 Task: Search one way flight ticket for 2 adults, 2 infants in seat and 1 infant on lap in first from Nantucket: Nantucket Memorial Airport to Laramie: Laramie Regional Airport on 5-3-2023. Choice of flights is Singapure airlines. Number of bags: 1 carry on bag and 5 checked bags. Price is upto 65000. Outbound departure time preference is 13:00.
Action: Mouse moved to (262, 351)
Screenshot: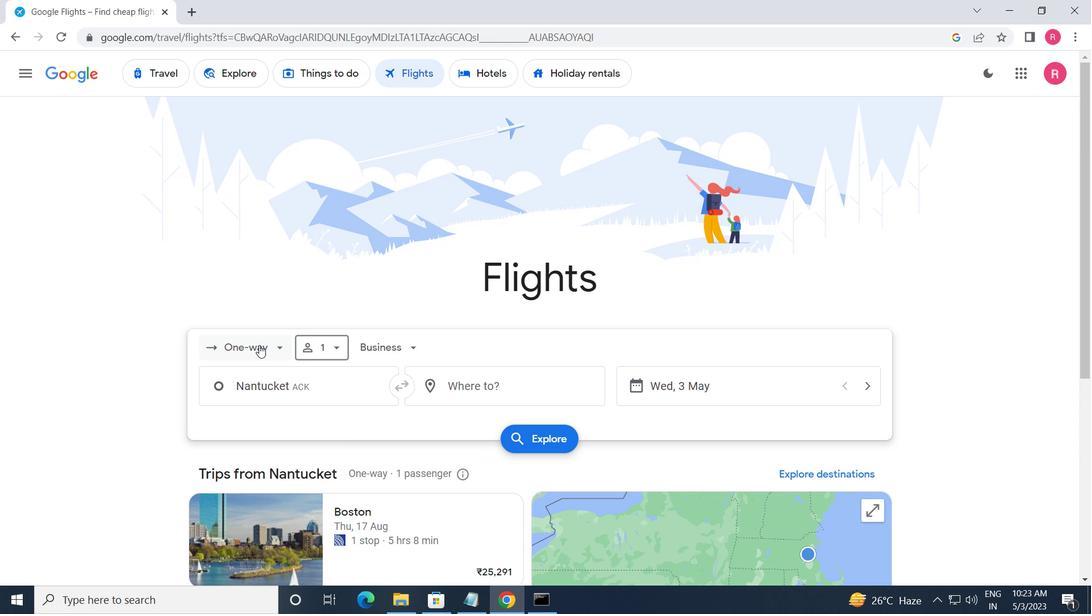 
Action: Mouse pressed left at (262, 351)
Screenshot: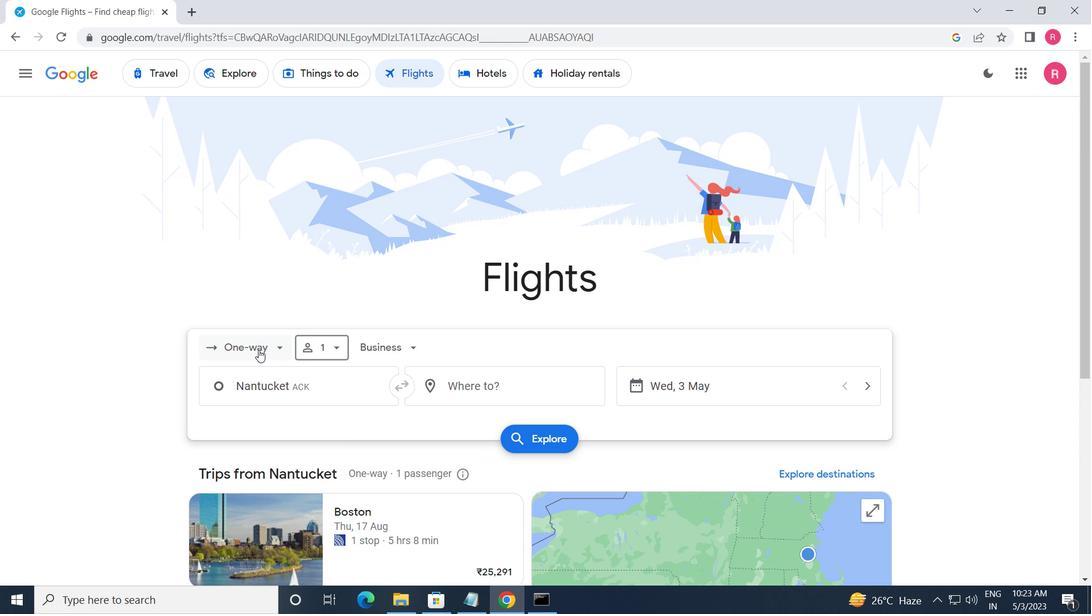 
Action: Mouse moved to (277, 417)
Screenshot: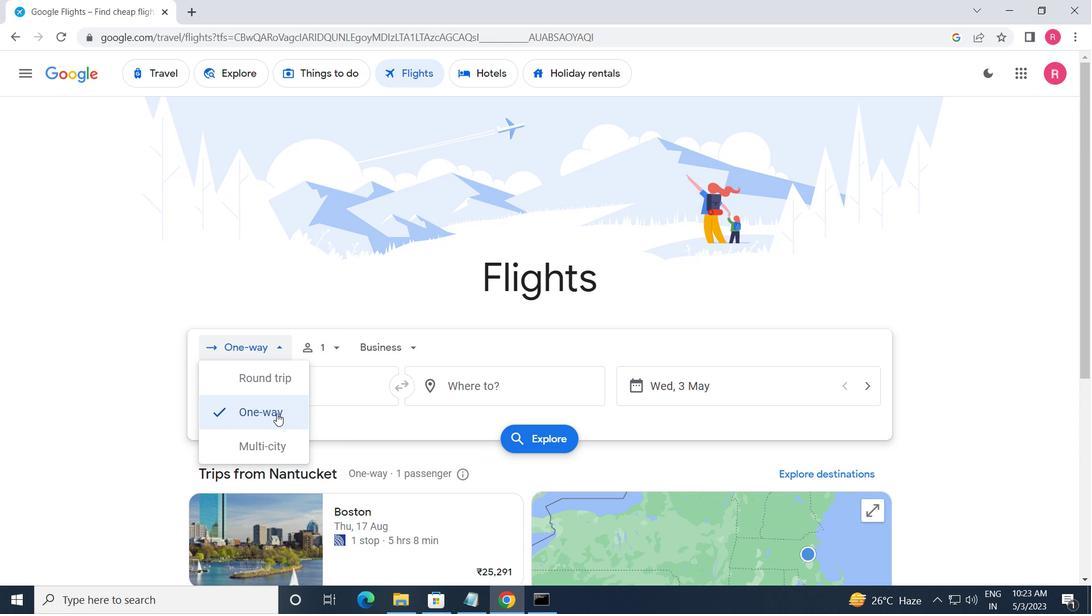
Action: Mouse pressed left at (277, 417)
Screenshot: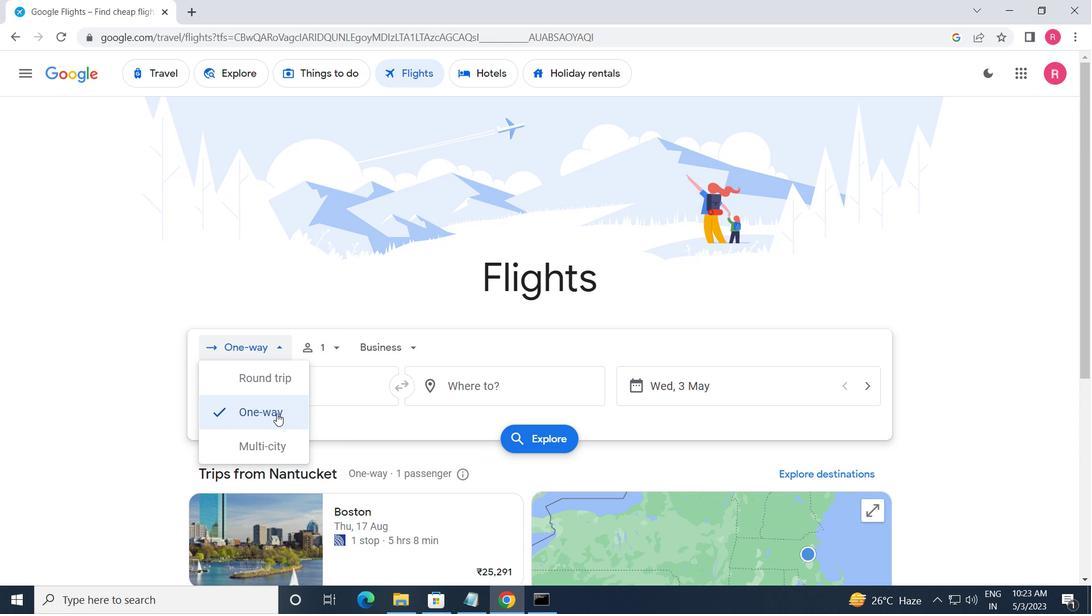 
Action: Mouse moved to (332, 347)
Screenshot: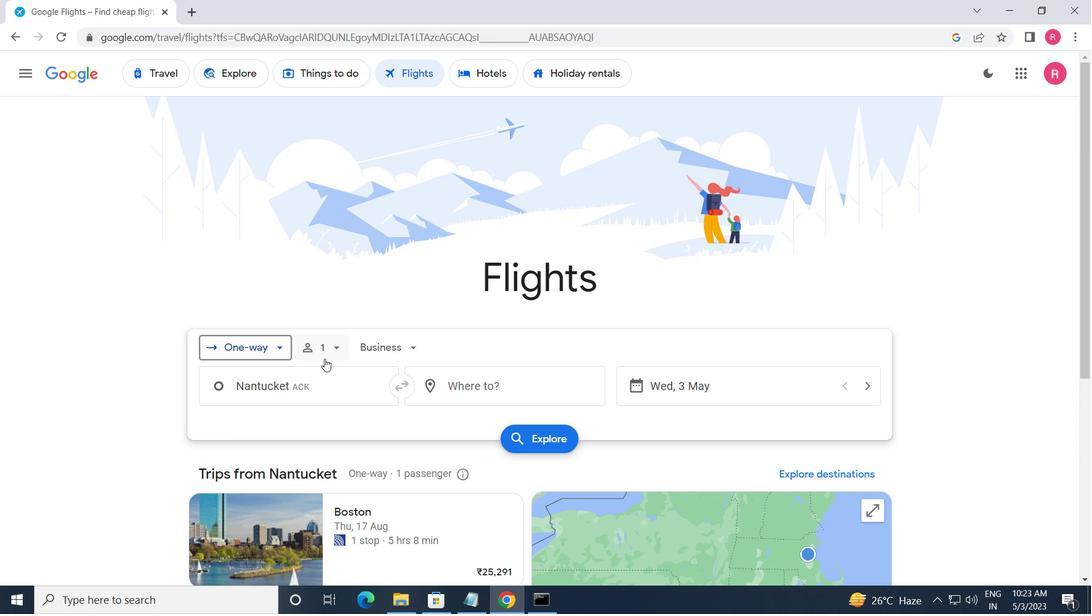 
Action: Mouse pressed left at (332, 347)
Screenshot: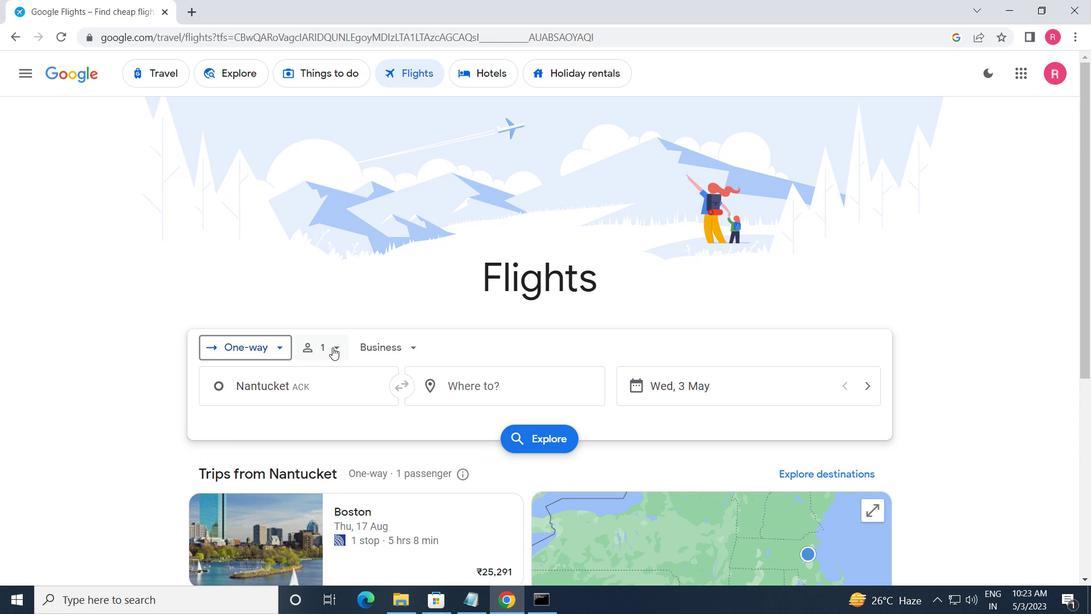 
Action: Mouse moved to (462, 382)
Screenshot: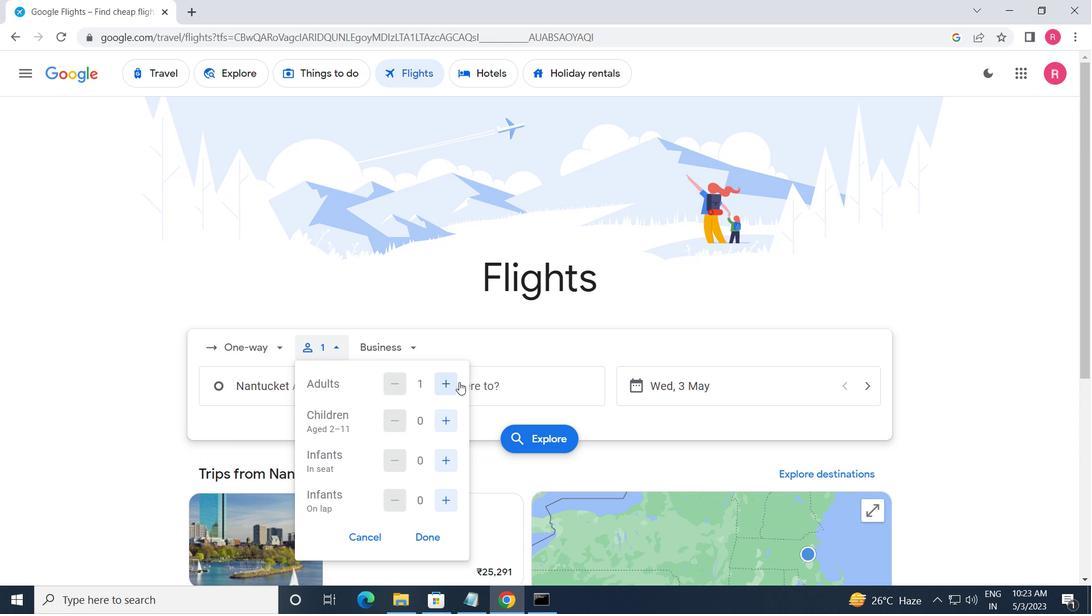
Action: Mouse pressed left at (462, 382)
Screenshot: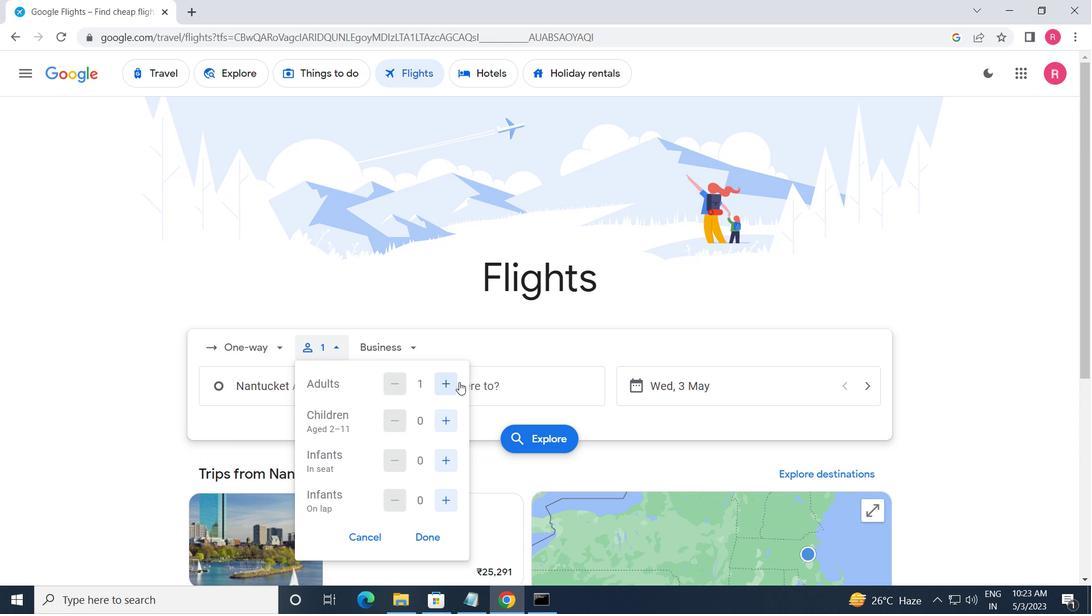 
Action: Mouse moved to (452, 386)
Screenshot: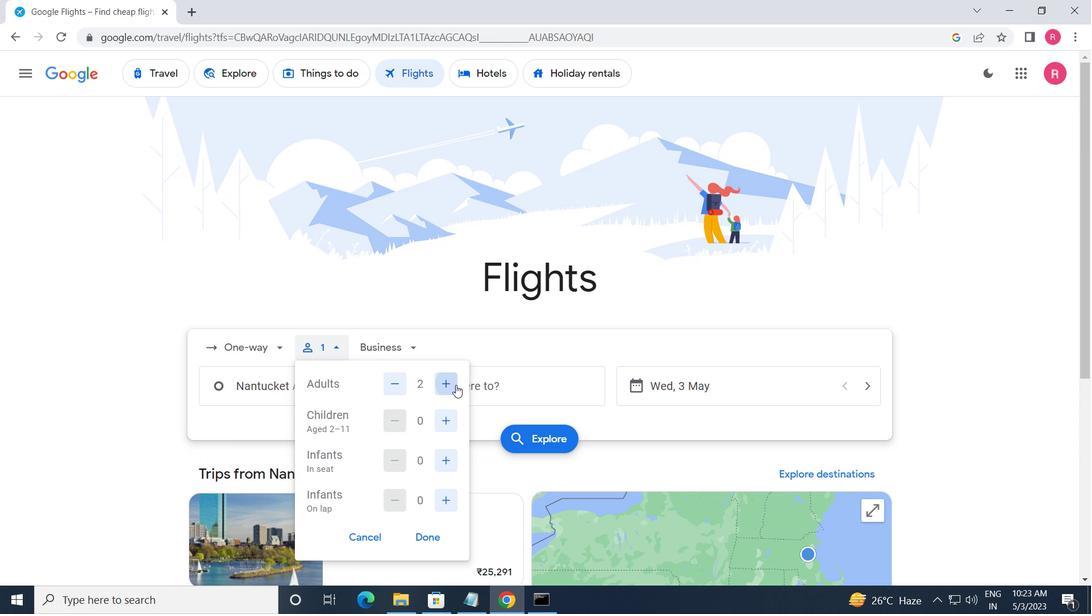 
Action: Mouse pressed left at (452, 386)
Screenshot: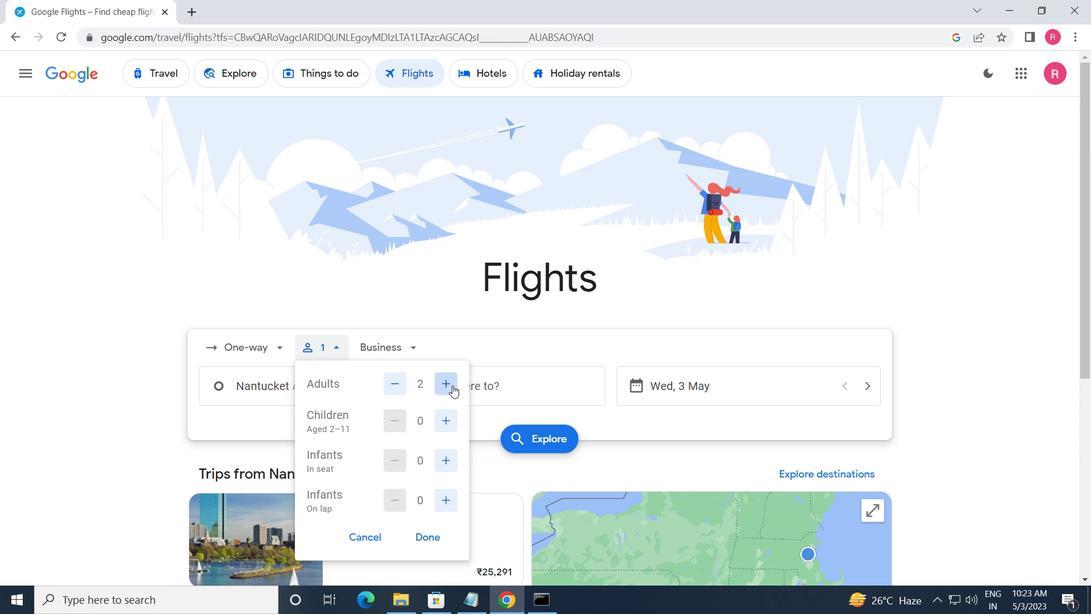 
Action: Mouse moved to (396, 385)
Screenshot: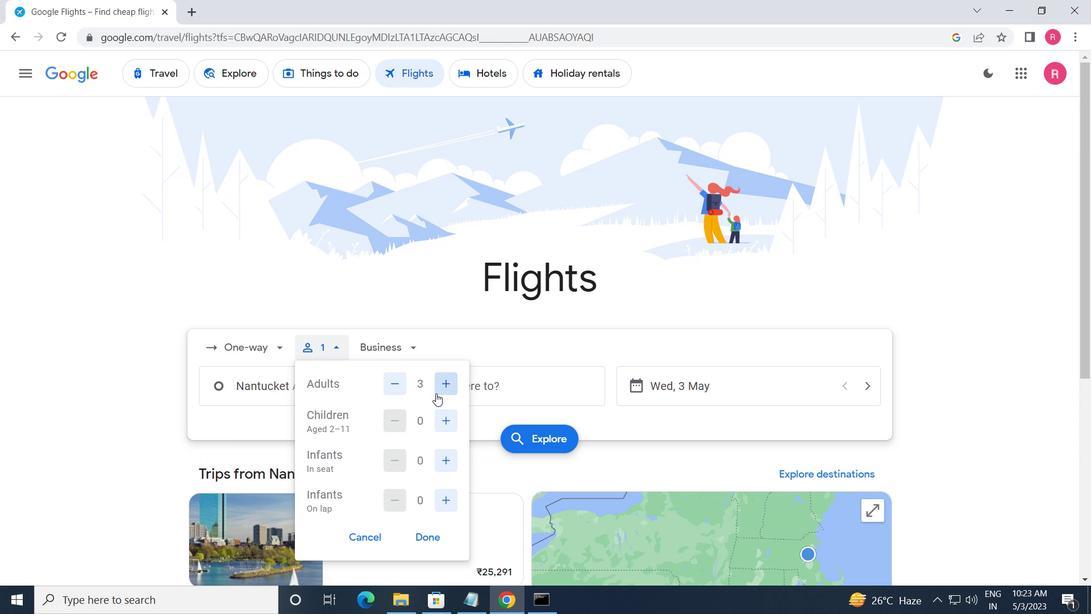 
Action: Mouse pressed left at (396, 385)
Screenshot: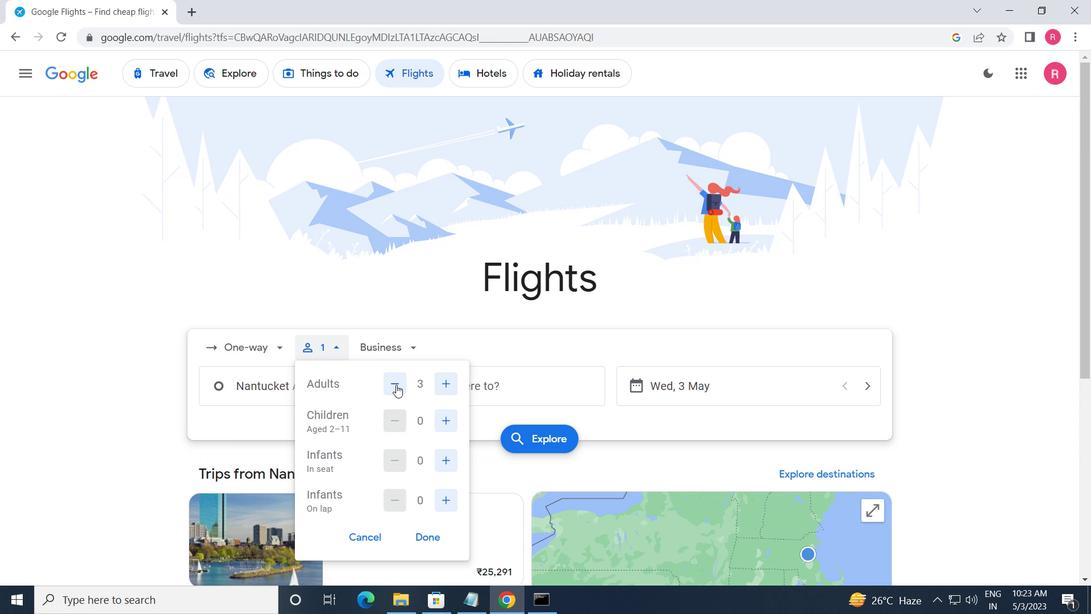 
Action: Mouse moved to (449, 424)
Screenshot: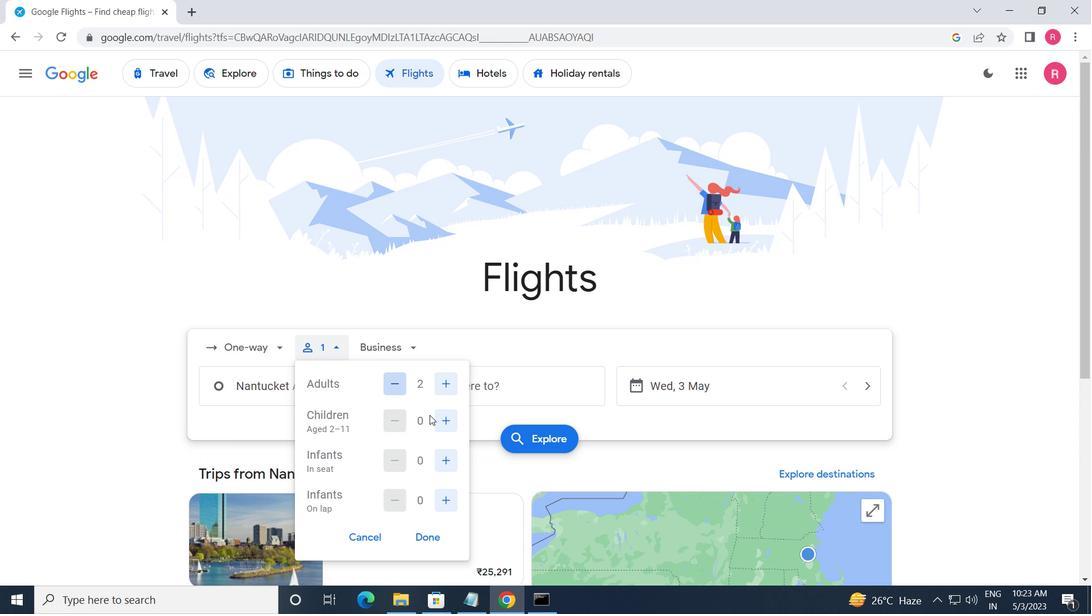 
Action: Mouse pressed left at (449, 424)
Screenshot: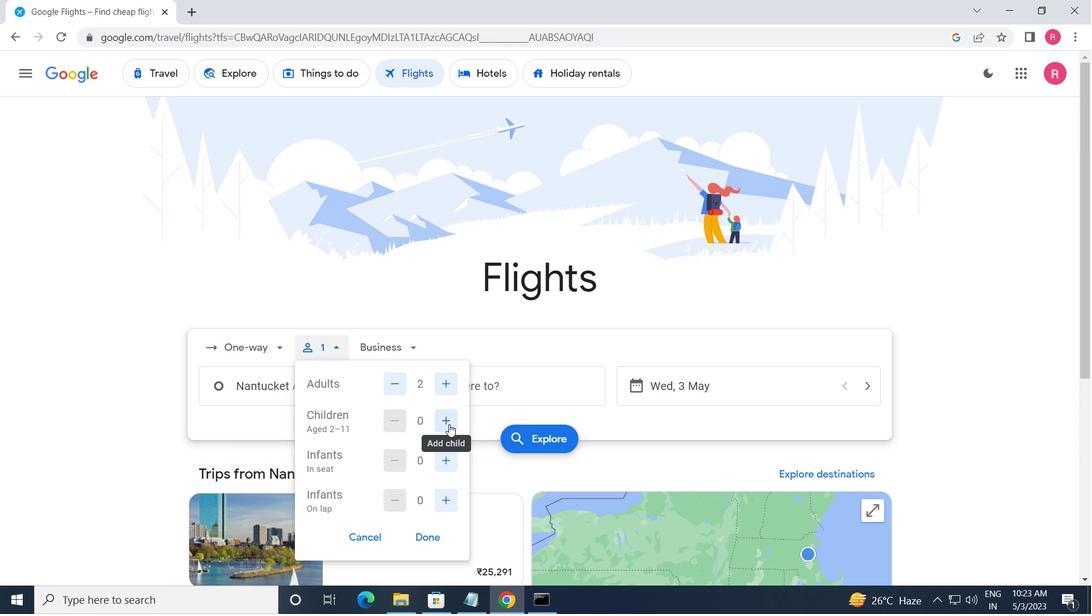 
Action: Mouse pressed left at (449, 424)
Screenshot: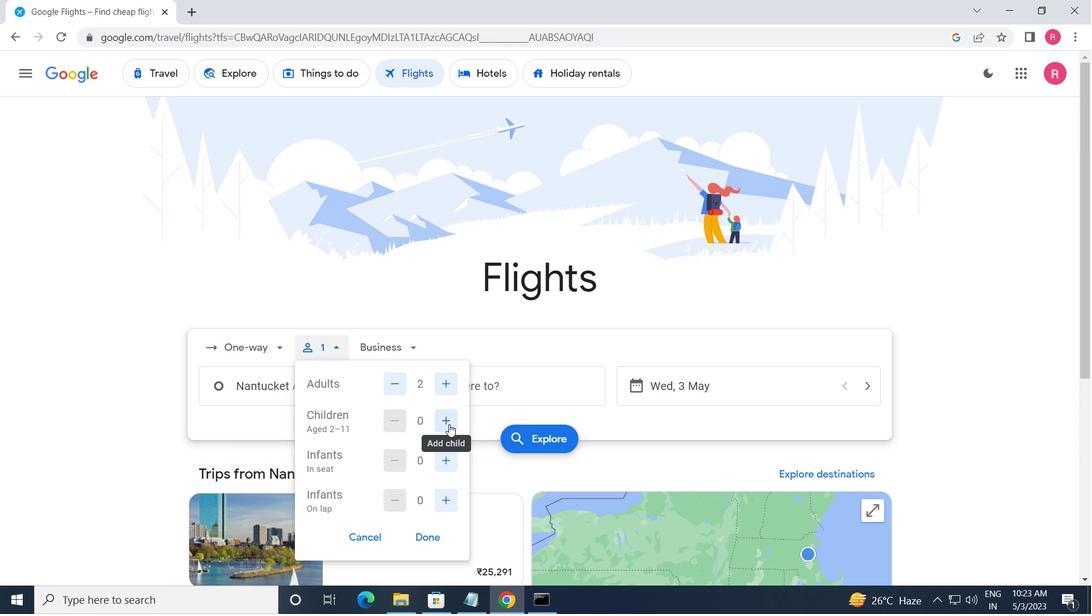 
Action: Mouse moved to (448, 461)
Screenshot: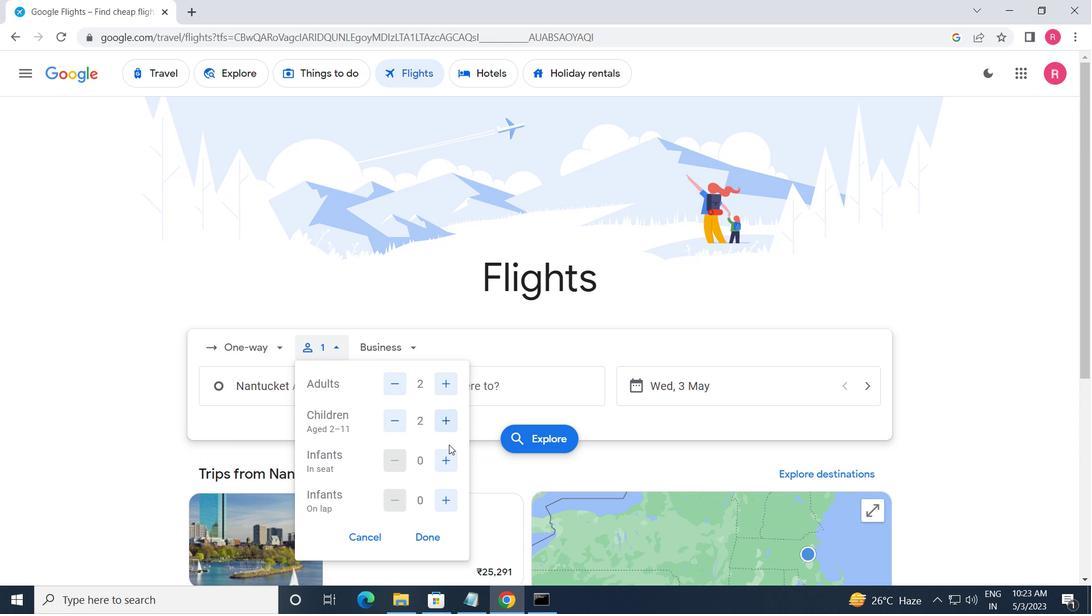 
Action: Mouse pressed left at (448, 461)
Screenshot: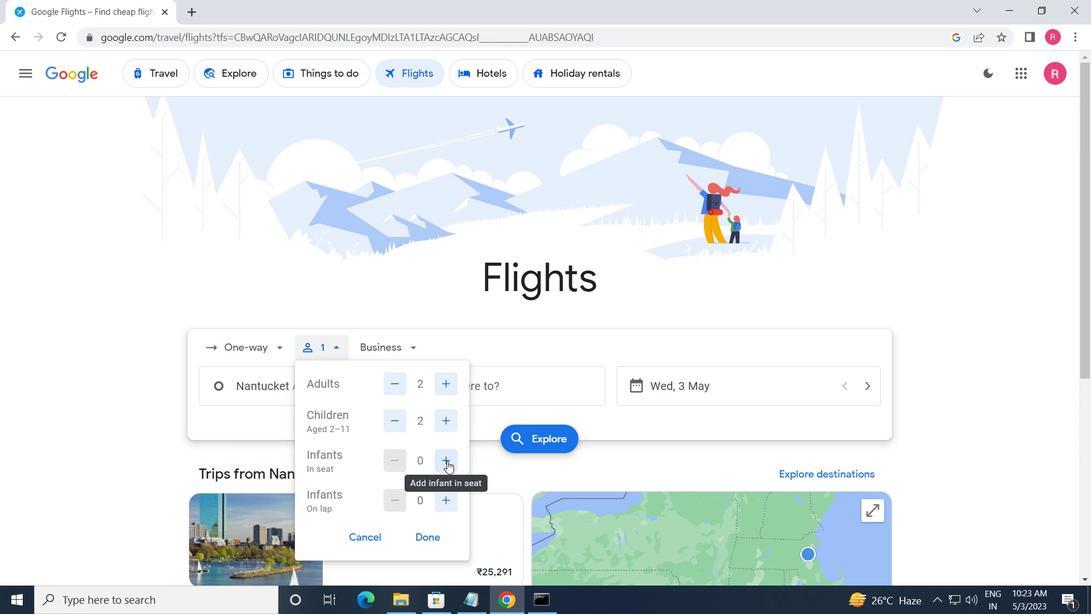 
Action: Mouse moved to (384, 348)
Screenshot: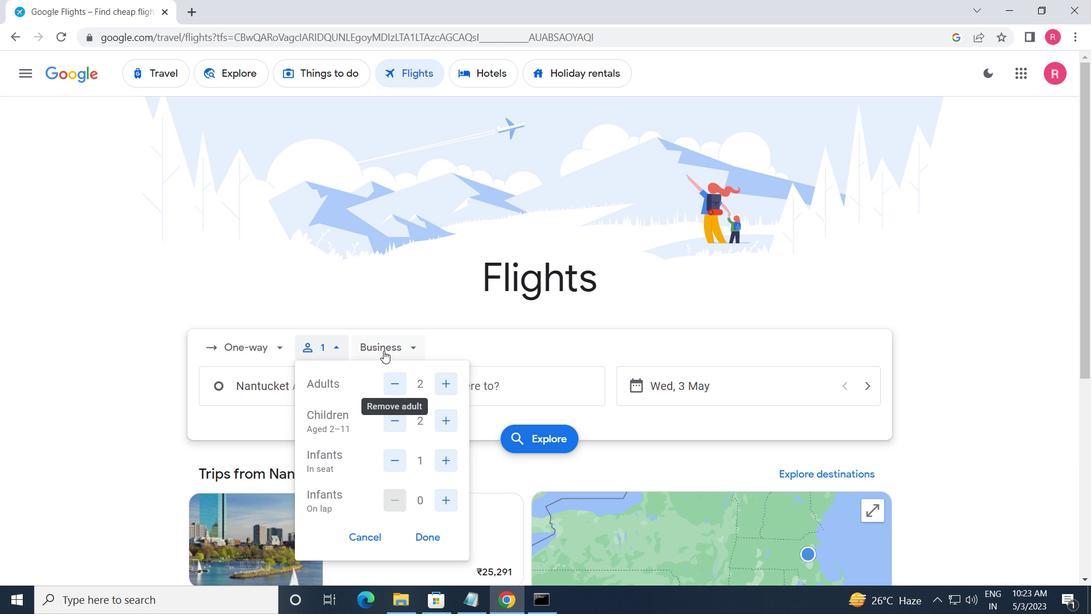 
Action: Mouse pressed left at (384, 348)
Screenshot: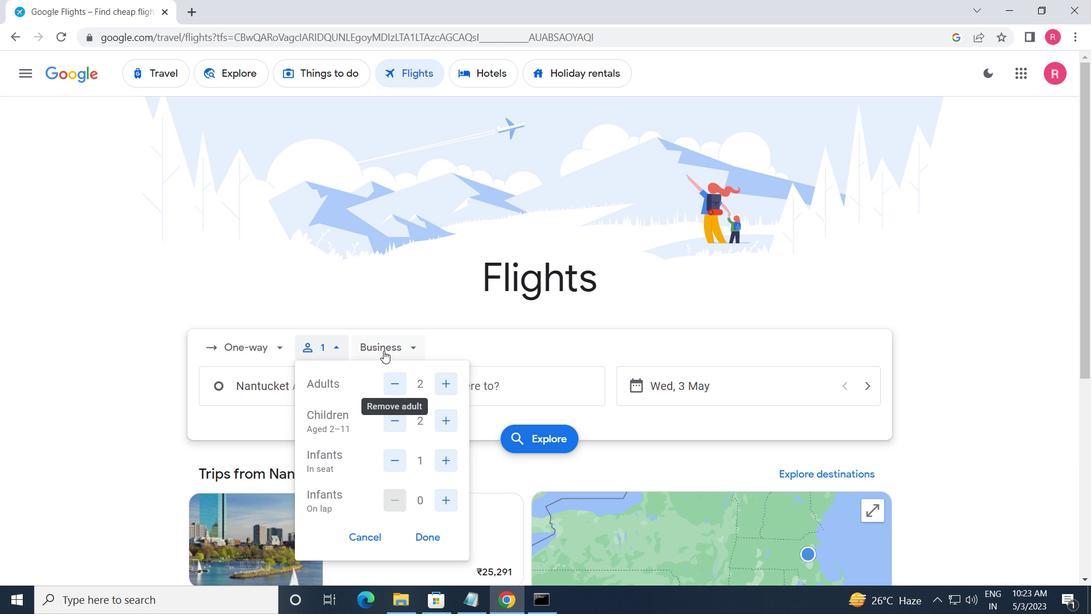 
Action: Mouse moved to (431, 475)
Screenshot: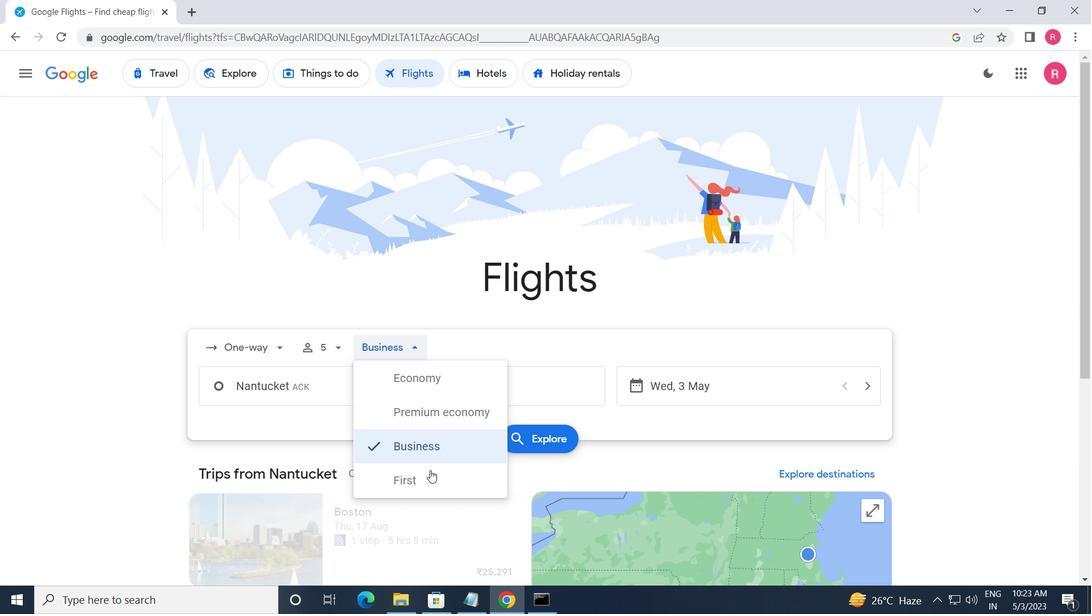 
Action: Mouse pressed left at (431, 475)
Screenshot: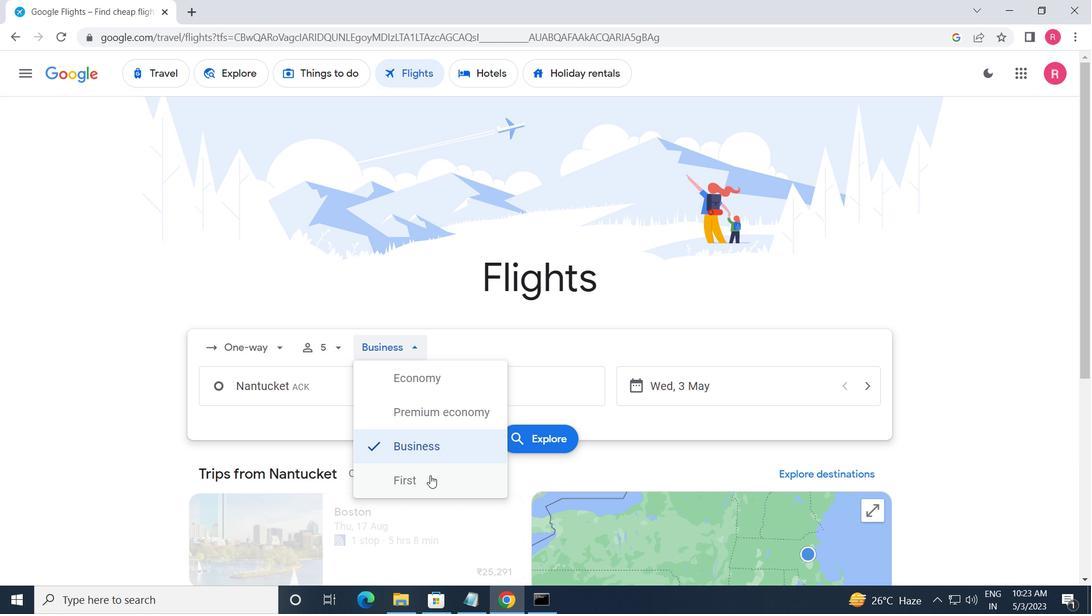 
Action: Mouse moved to (335, 402)
Screenshot: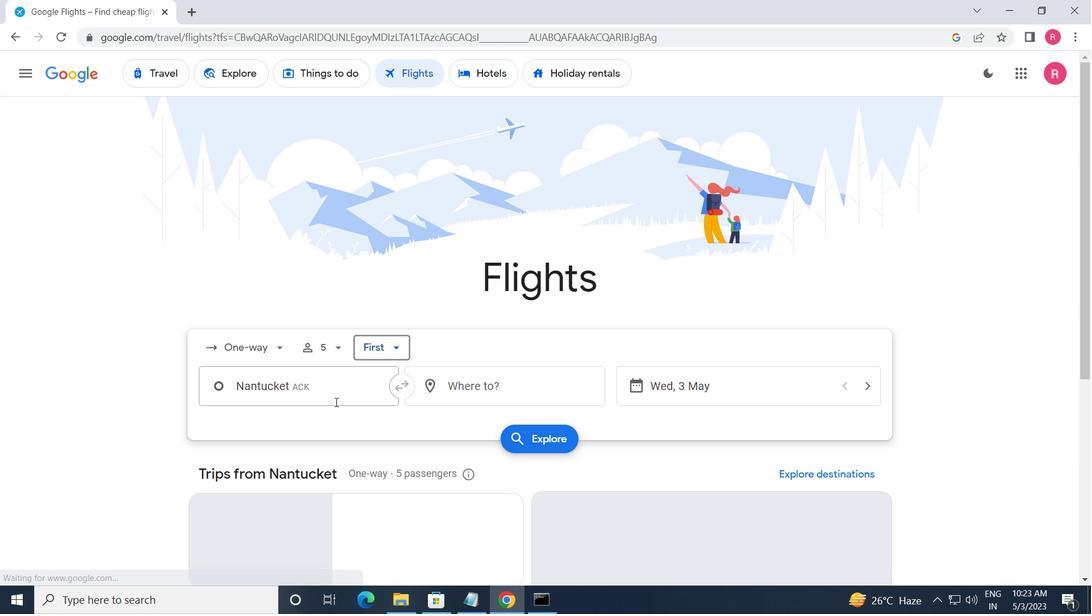 
Action: Mouse pressed left at (335, 402)
Screenshot: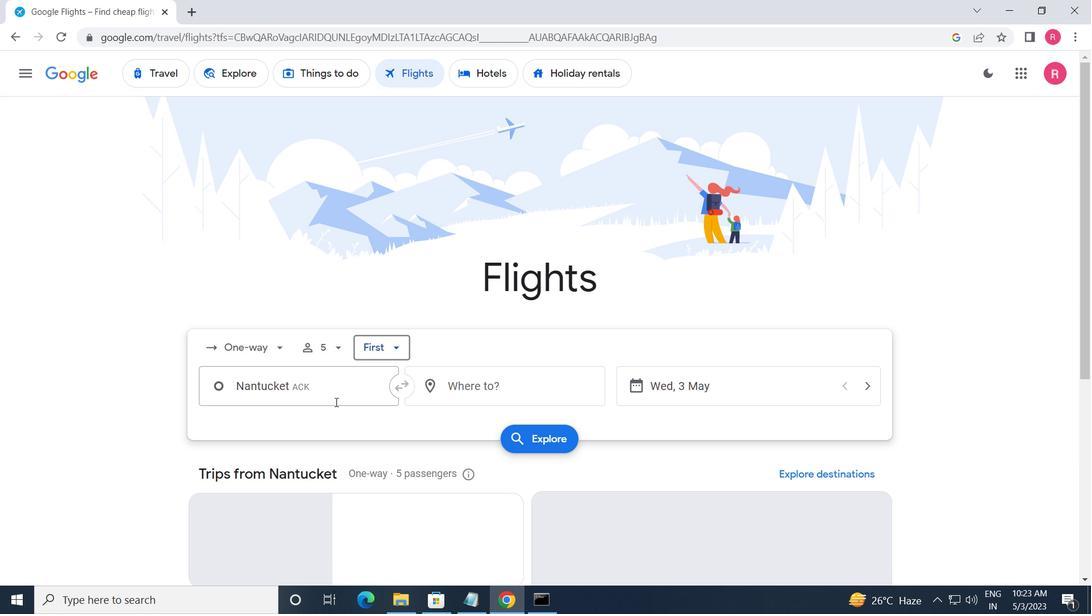 
Action: Mouse moved to (351, 497)
Screenshot: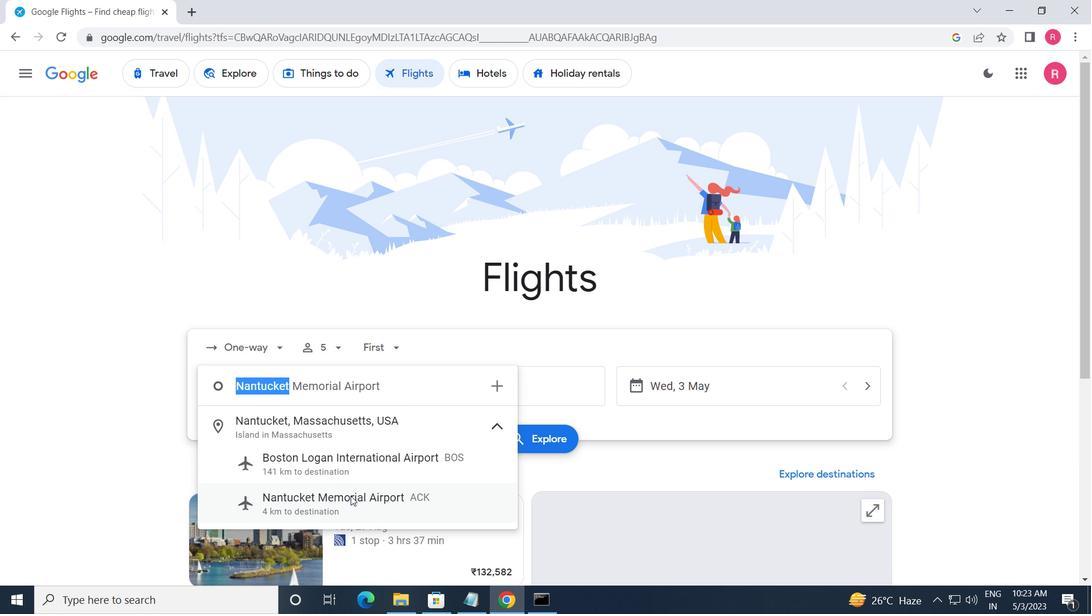 
Action: Mouse pressed left at (351, 497)
Screenshot: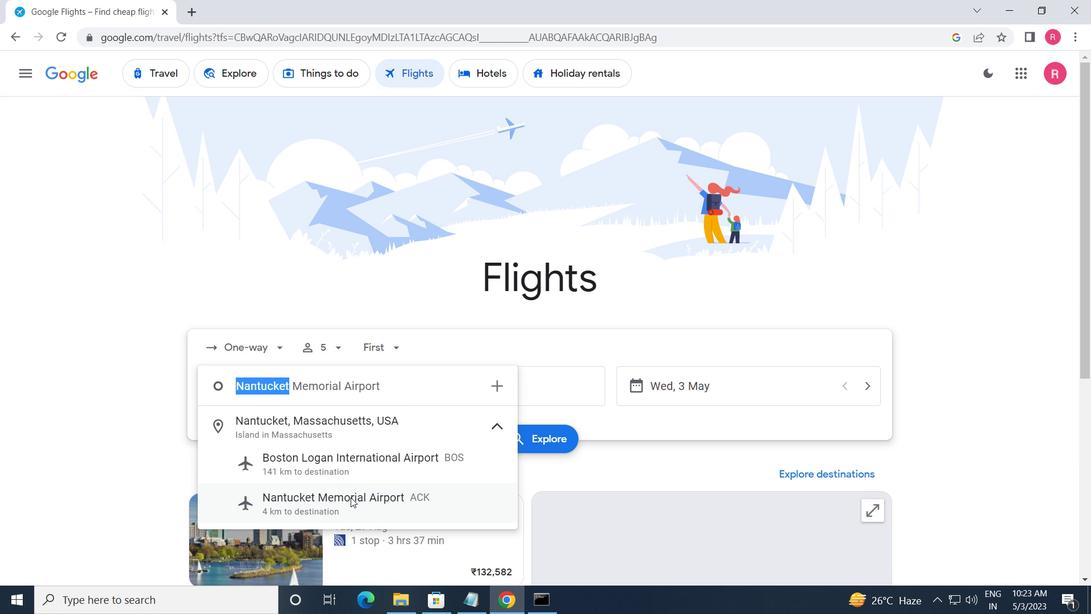 
Action: Mouse moved to (466, 390)
Screenshot: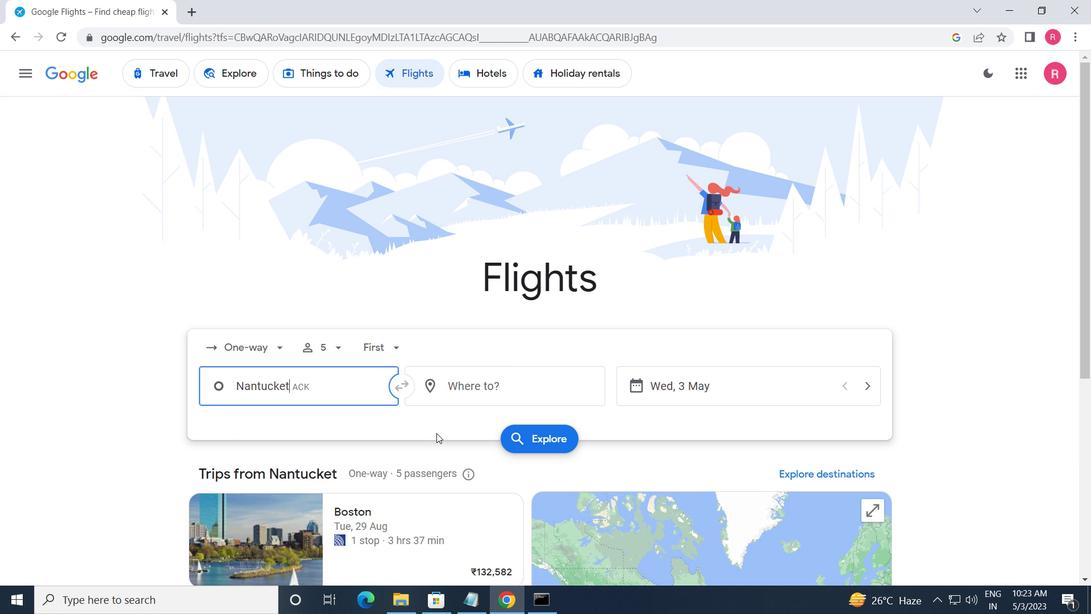 
Action: Mouse pressed left at (466, 390)
Screenshot: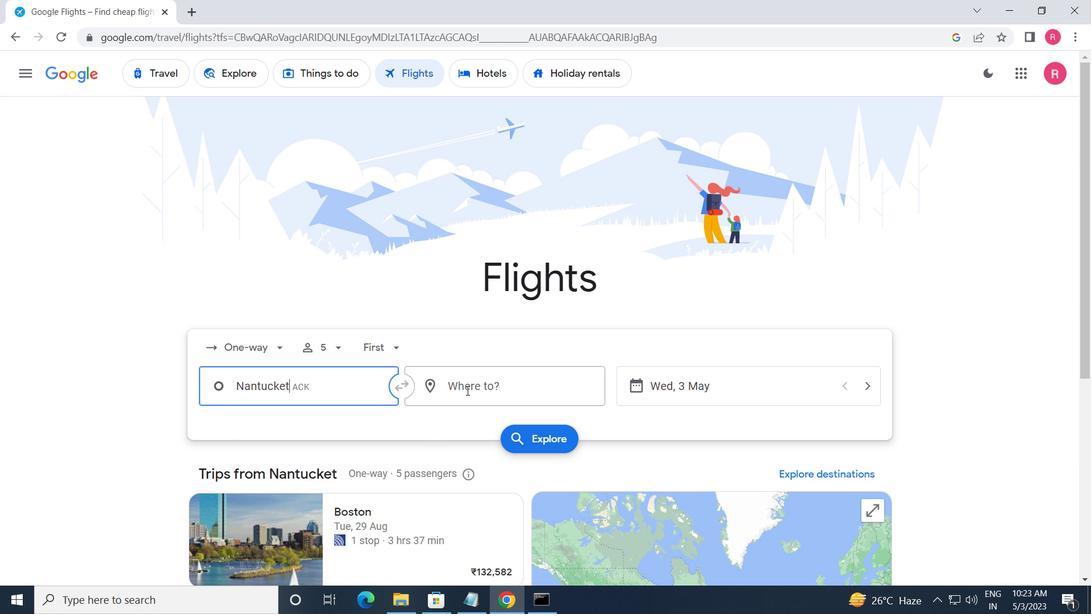 
Action: Mouse moved to (487, 498)
Screenshot: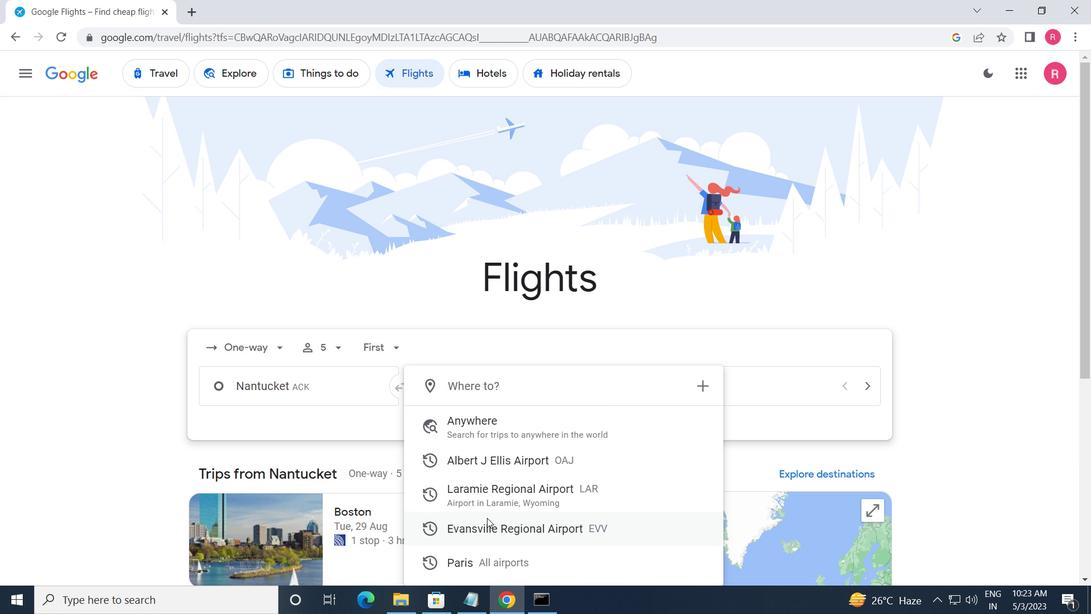 
Action: Mouse pressed left at (487, 498)
Screenshot: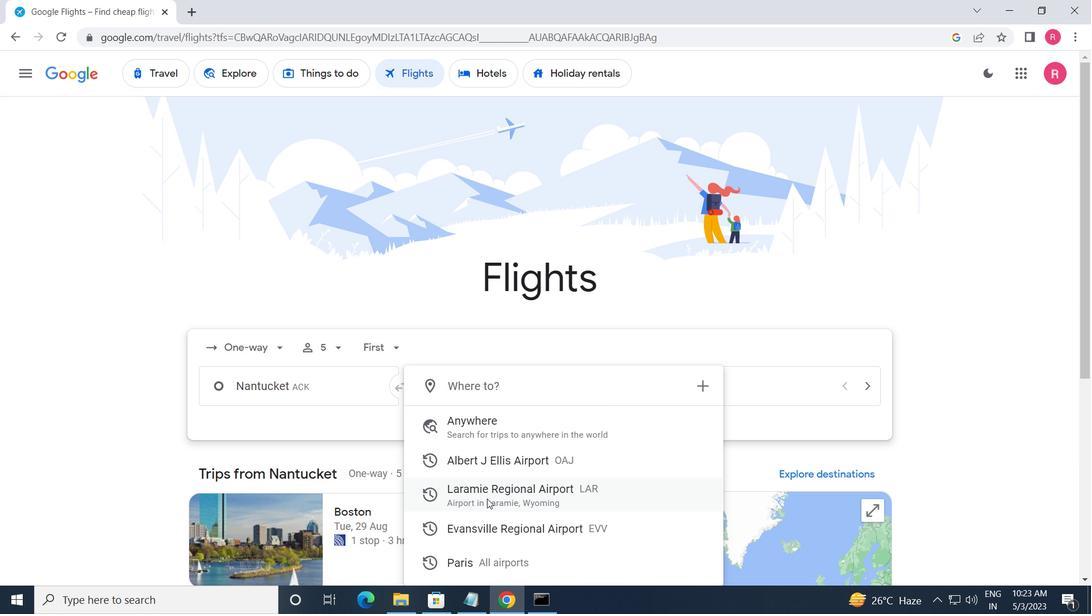 
Action: Mouse moved to (731, 389)
Screenshot: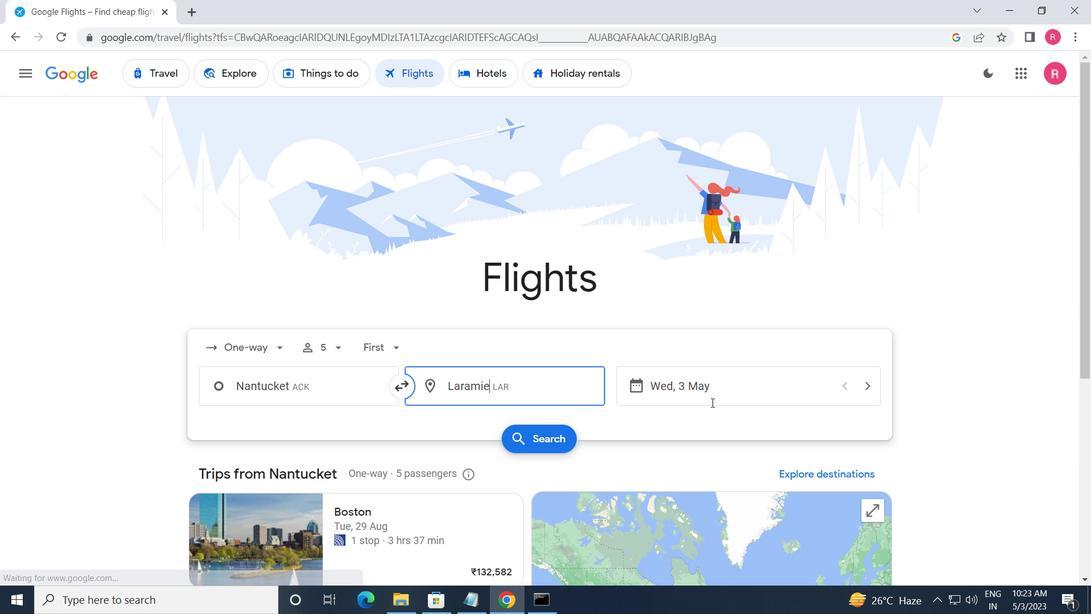 
Action: Mouse pressed left at (731, 389)
Screenshot: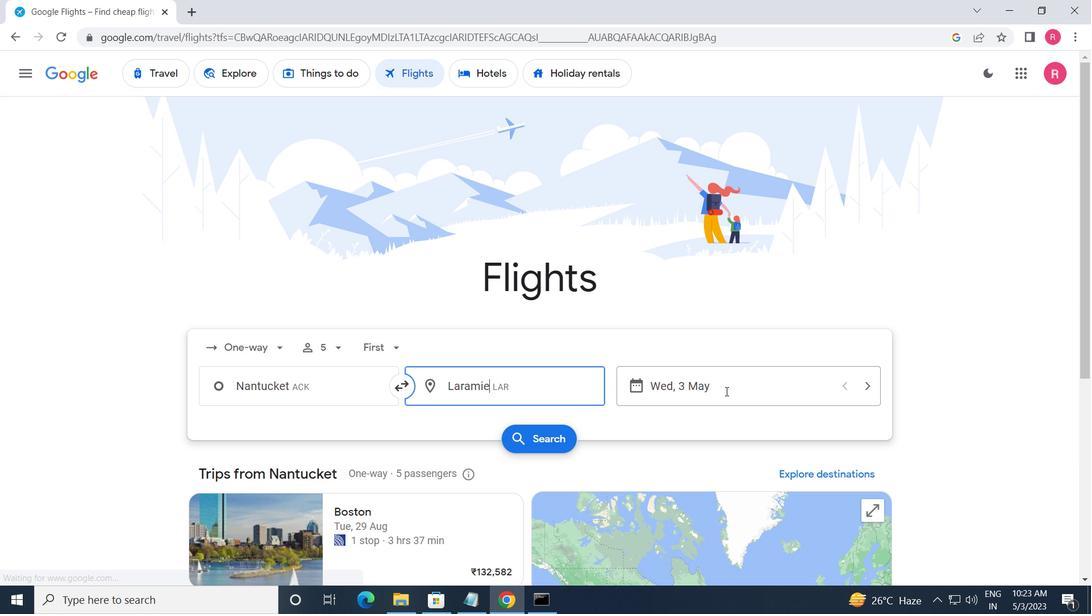 
Action: Mouse moved to (485, 333)
Screenshot: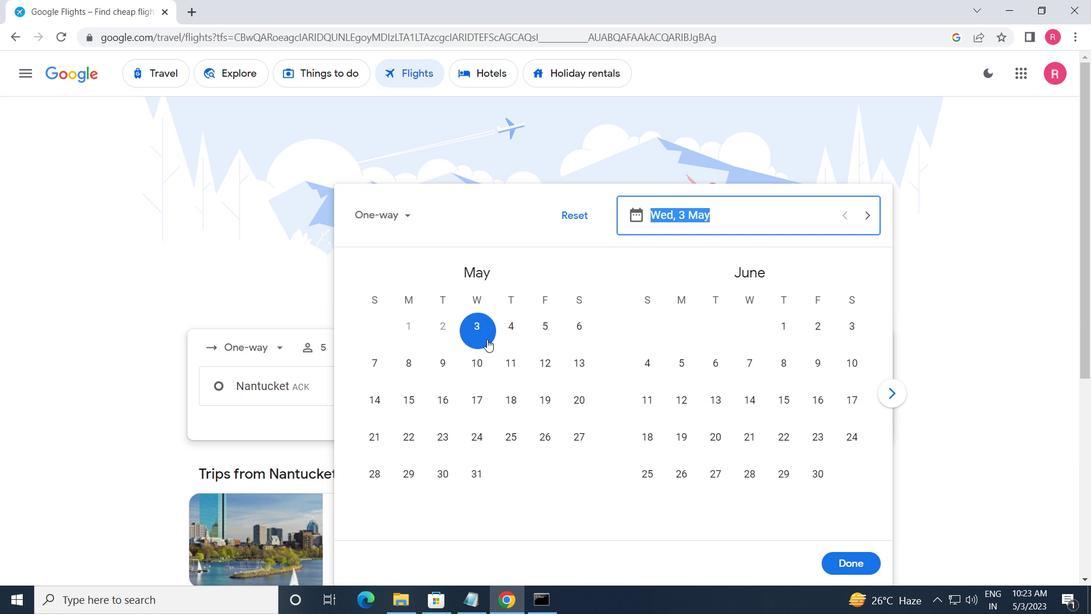 
Action: Mouse pressed left at (485, 333)
Screenshot: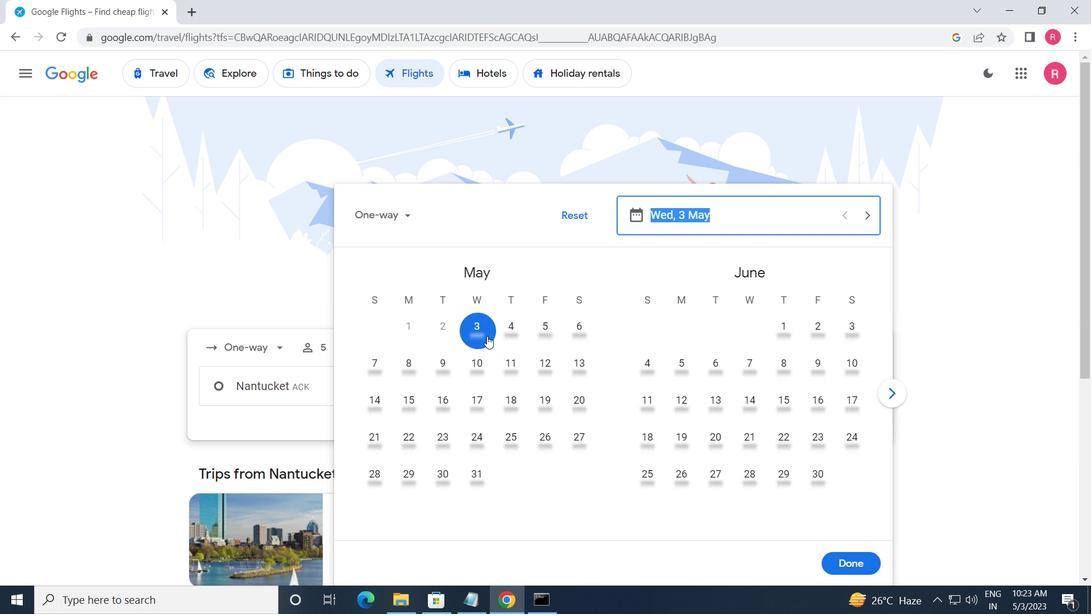 
Action: Mouse moved to (842, 561)
Screenshot: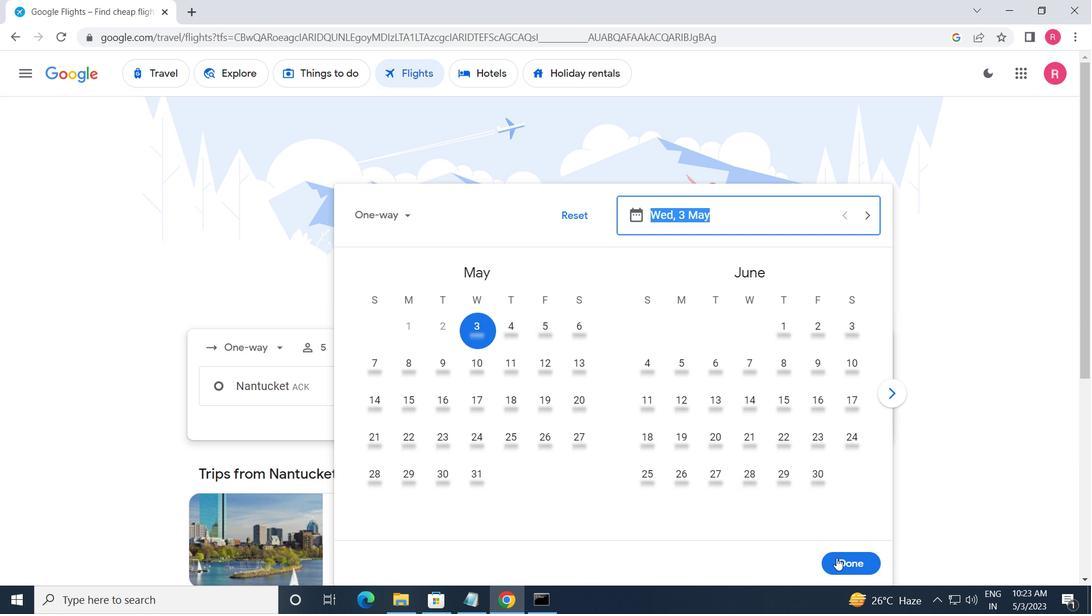 
Action: Mouse pressed left at (842, 561)
Screenshot: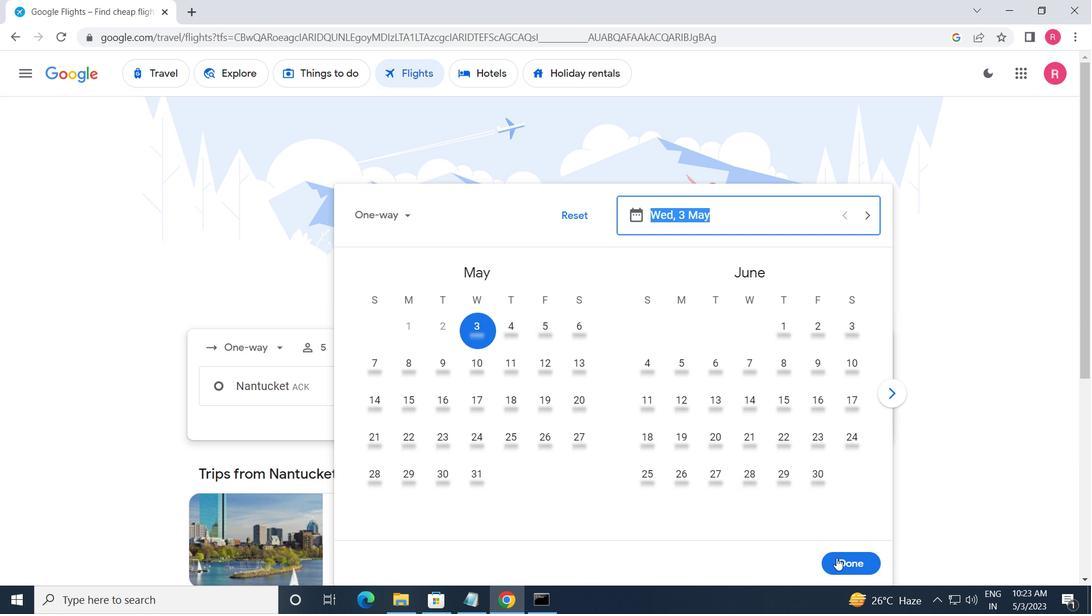 
Action: Mouse moved to (509, 443)
Screenshot: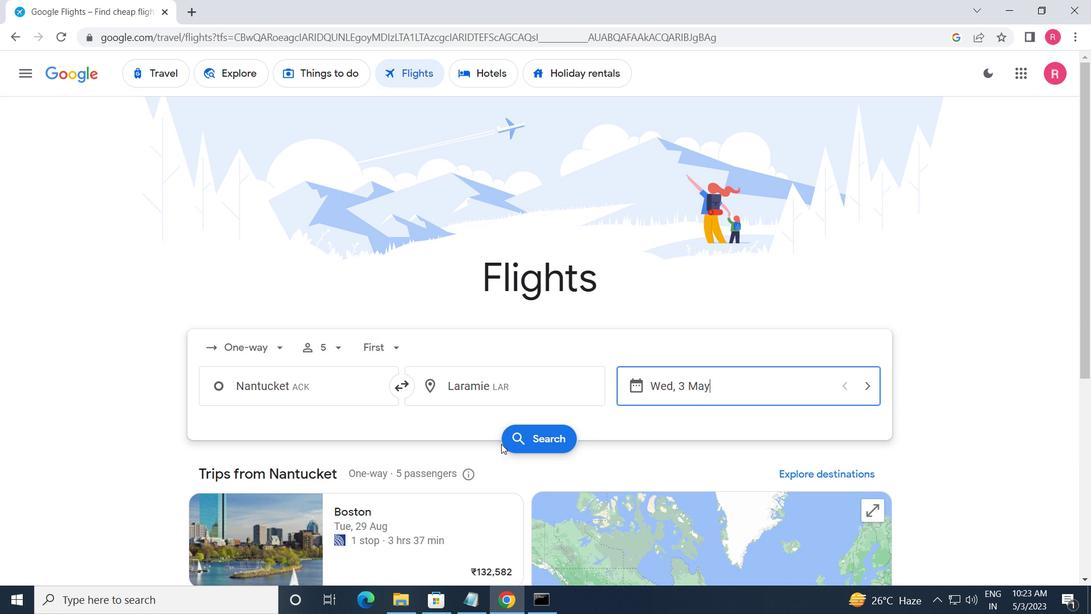 
Action: Mouse pressed left at (509, 443)
Screenshot: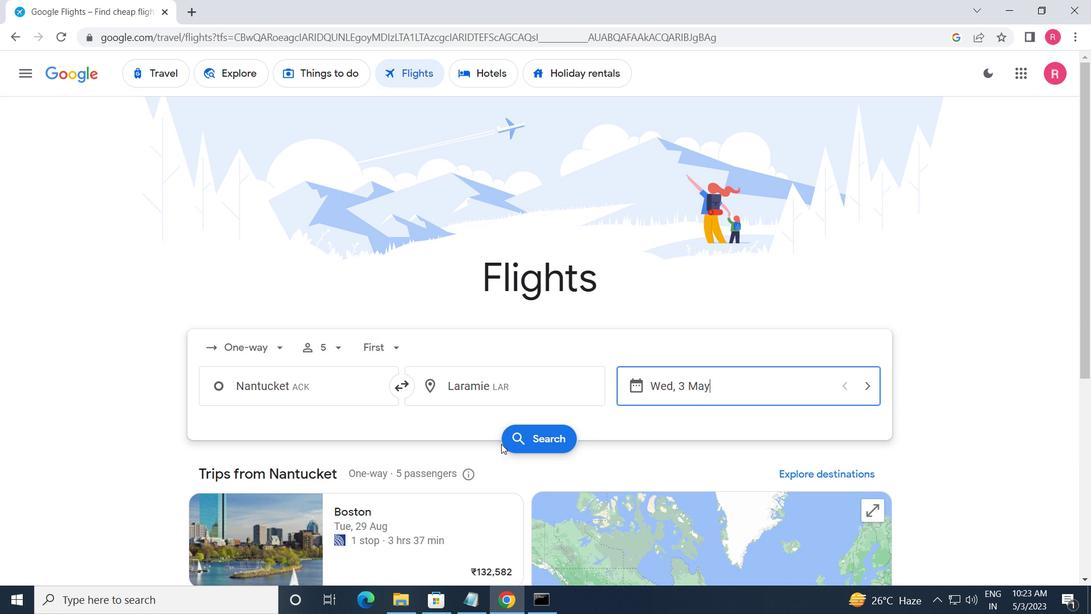 
Action: Mouse moved to (210, 213)
Screenshot: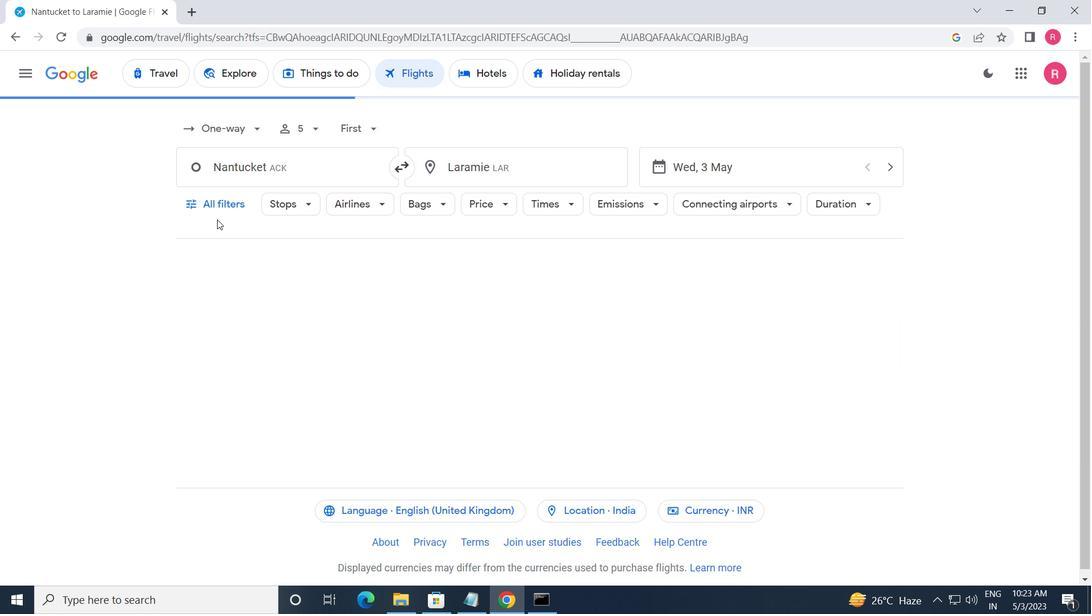 
Action: Mouse pressed left at (210, 213)
Screenshot: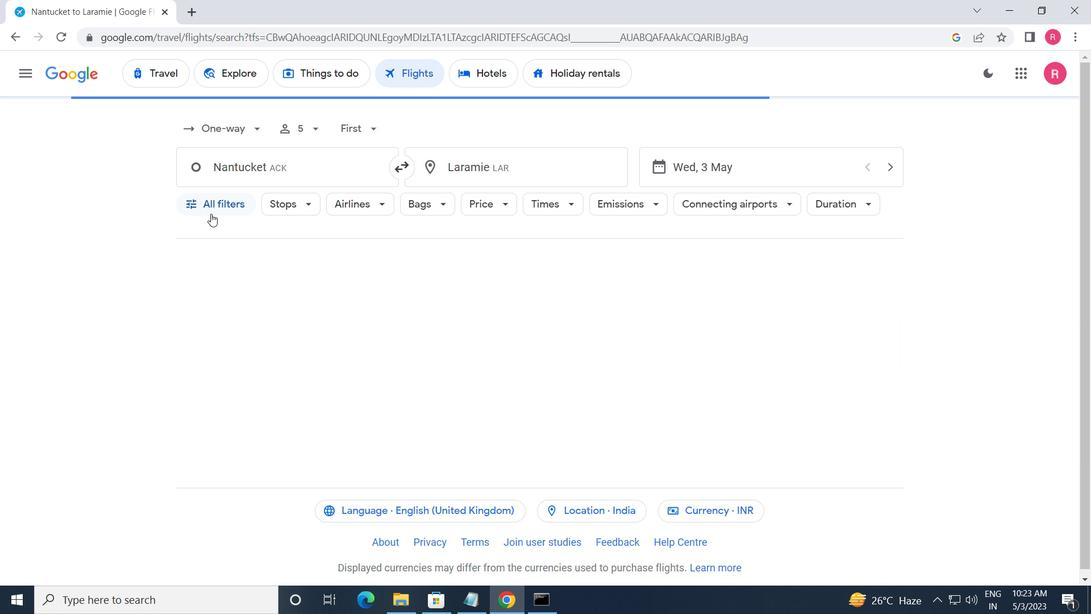 
Action: Mouse moved to (293, 330)
Screenshot: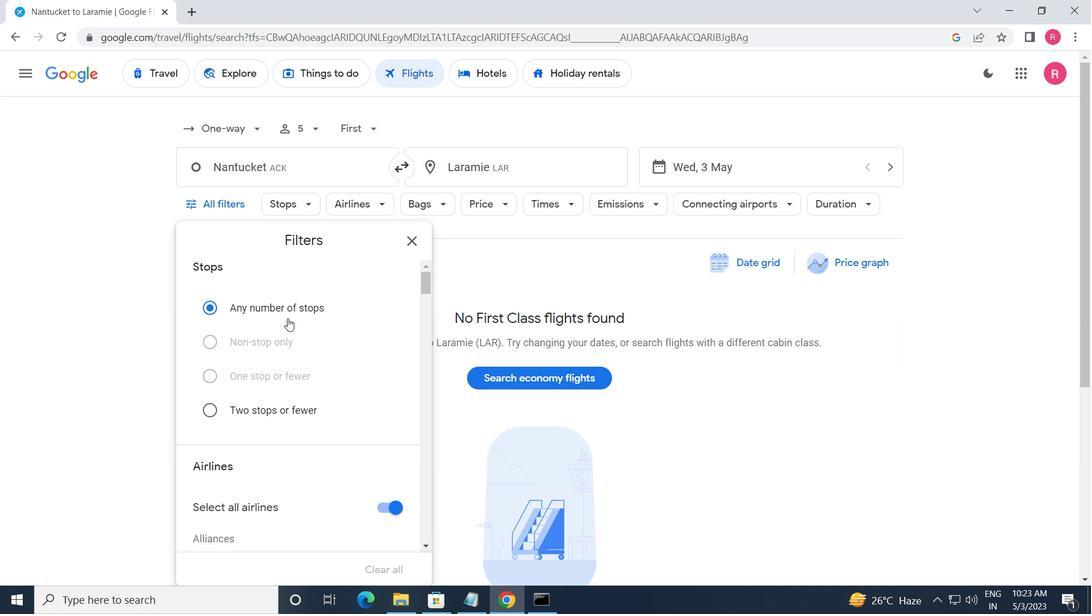 
Action: Mouse scrolled (293, 330) with delta (0, 0)
Screenshot: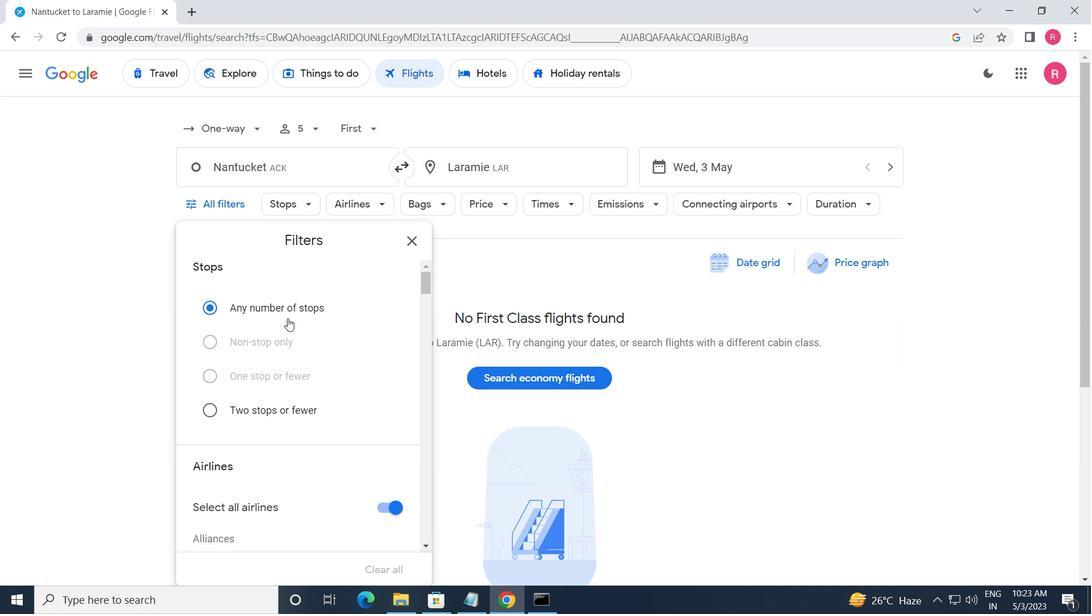 
Action: Mouse moved to (295, 333)
Screenshot: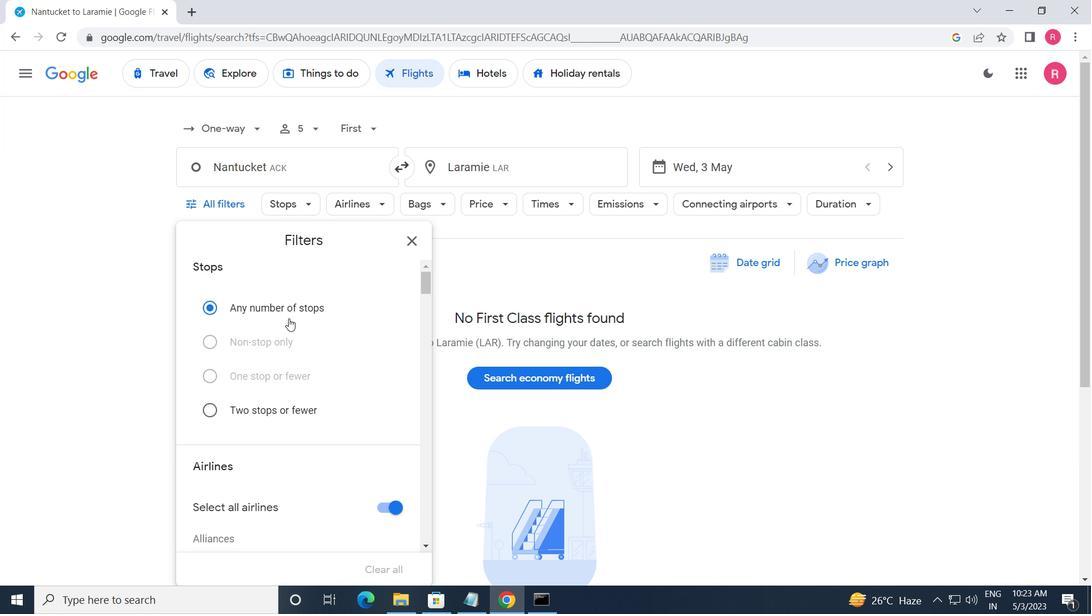 
Action: Mouse scrolled (295, 333) with delta (0, 0)
Screenshot: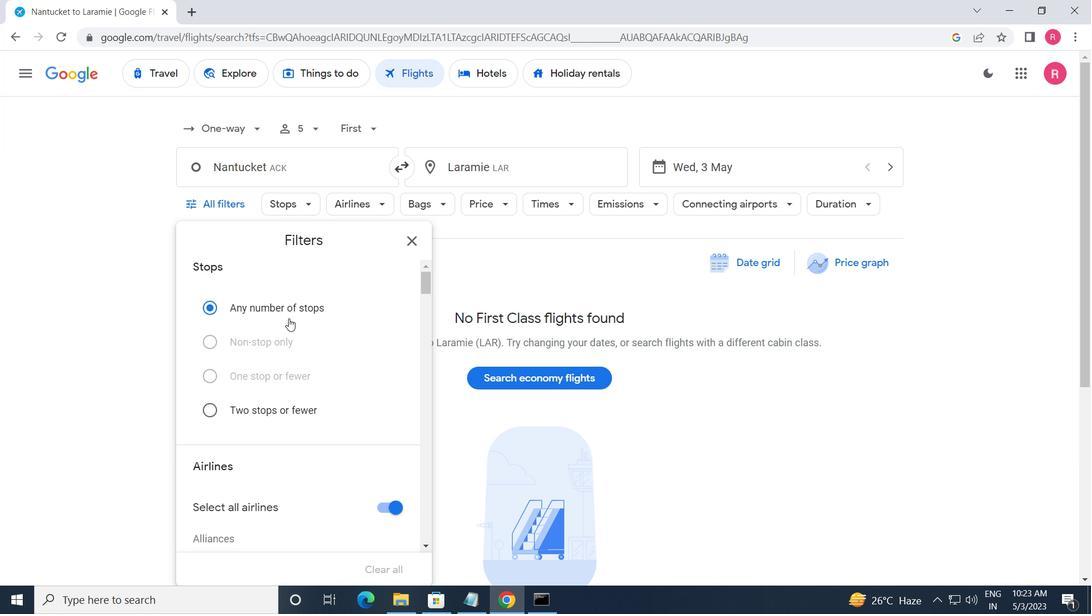 
Action: Mouse scrolled (295, 333) with delta (0, 0)
Screenshot: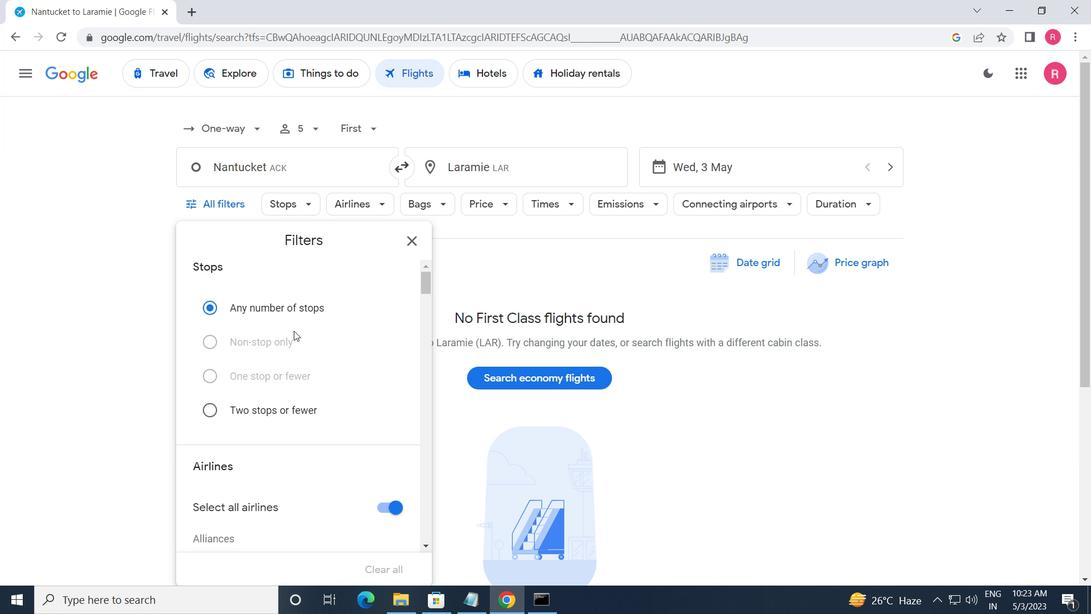 
Action: Mouse scrolled (295, 333) with delta (0, 0)
Screenshot: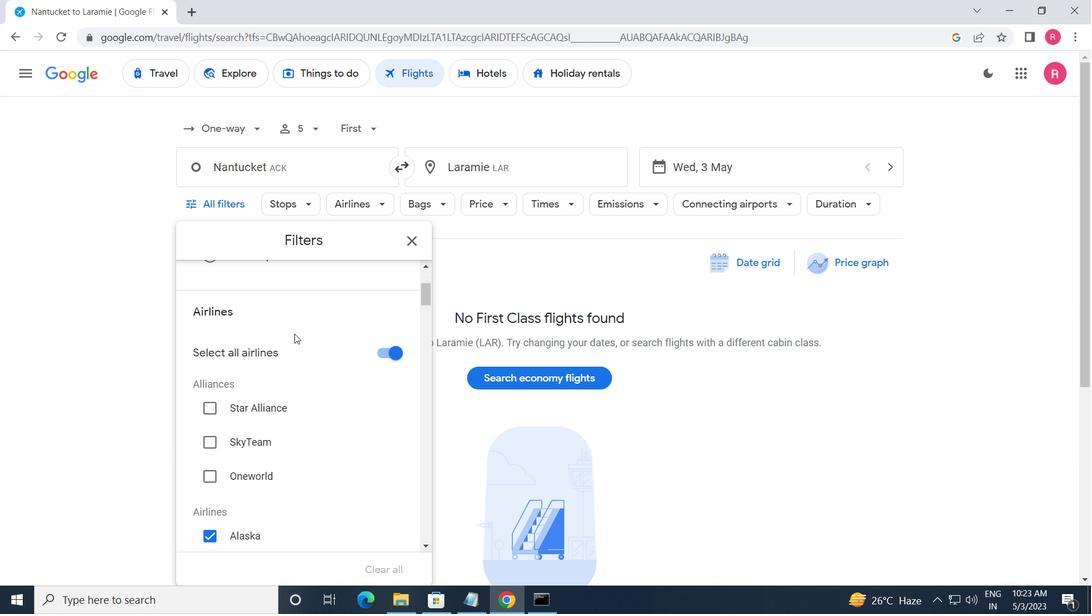 
Action: Mouse scrolled (295, 333) with delta (0, 0)
Screenshot: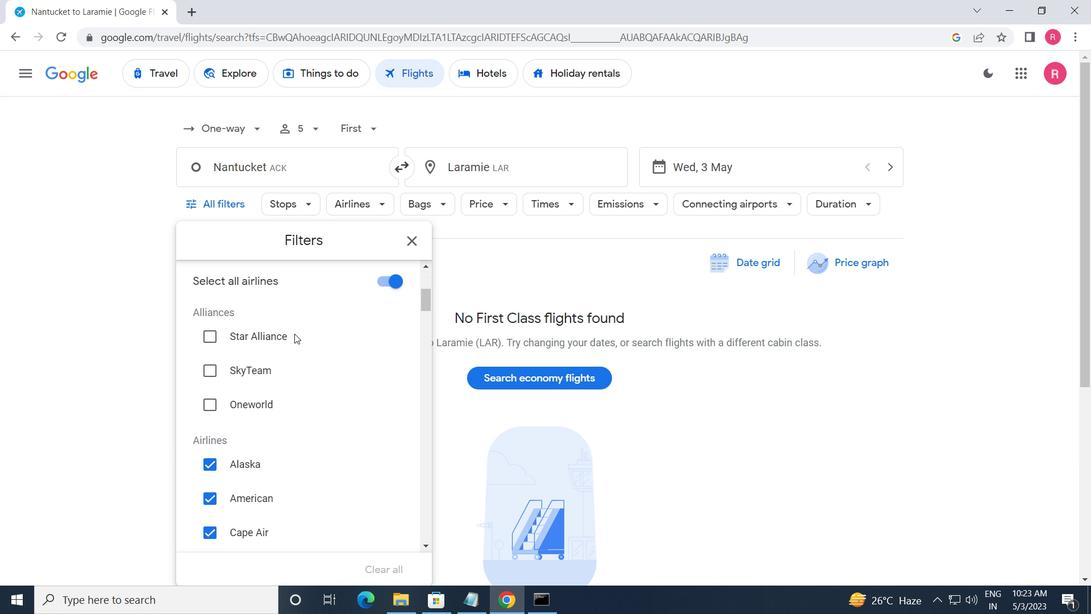 
Action: Mouse moved to (295, 333)
Screenshot: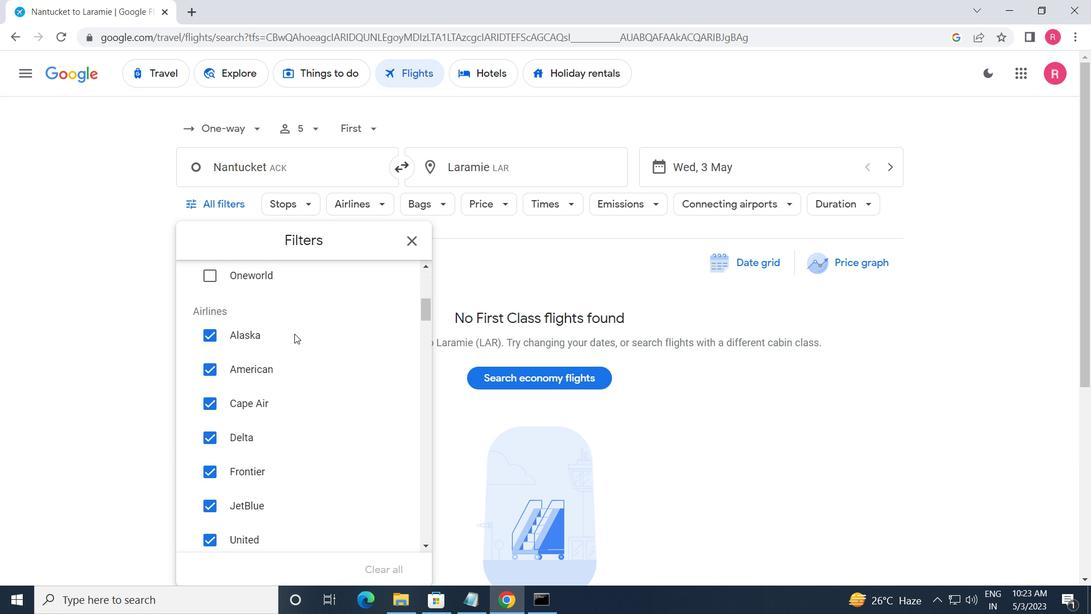 
Action: Mouse scrolled (295, 333) with delta (0, 0)
Screenshot: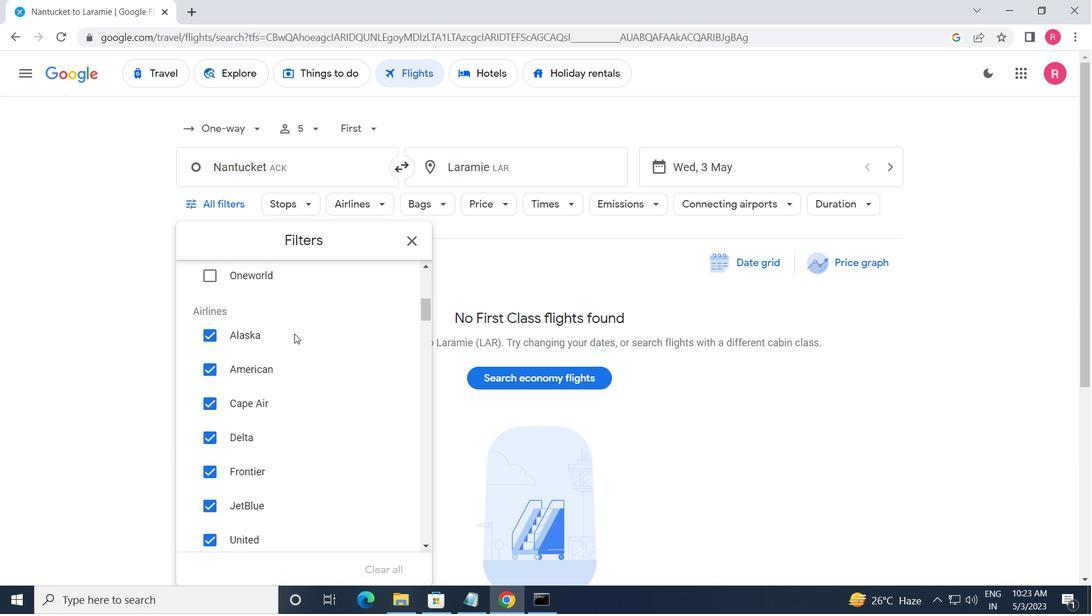 
Action: Mouse scrolled (295, 333) with delta (0, 0)
Screenshot: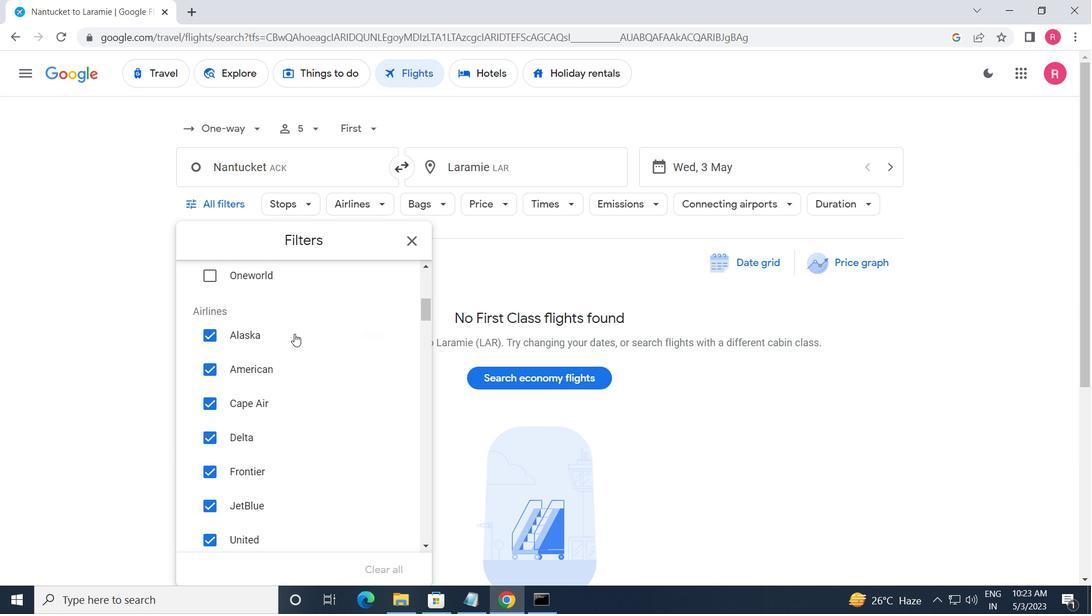 
Action: Mouse scrolled (295, 334) with delta (0, 0)
Screenshot: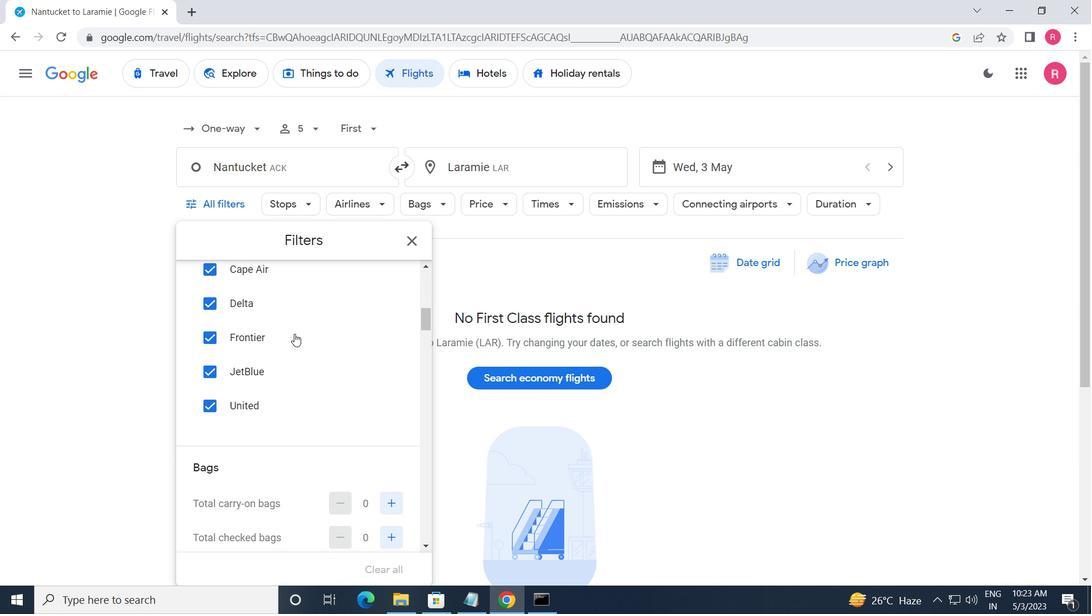 
Action: Mouse scrolled (295, 334) with delta (0, 0)
Screenshot: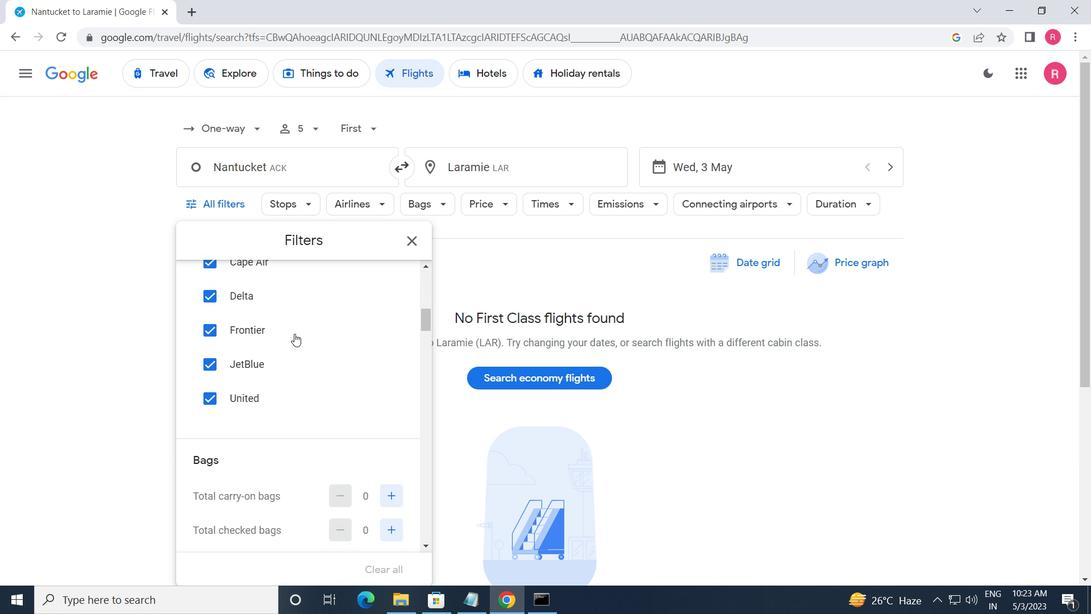 
Action: Mouse scrolled (295, 334) with delta (0, 0)
Screenshot: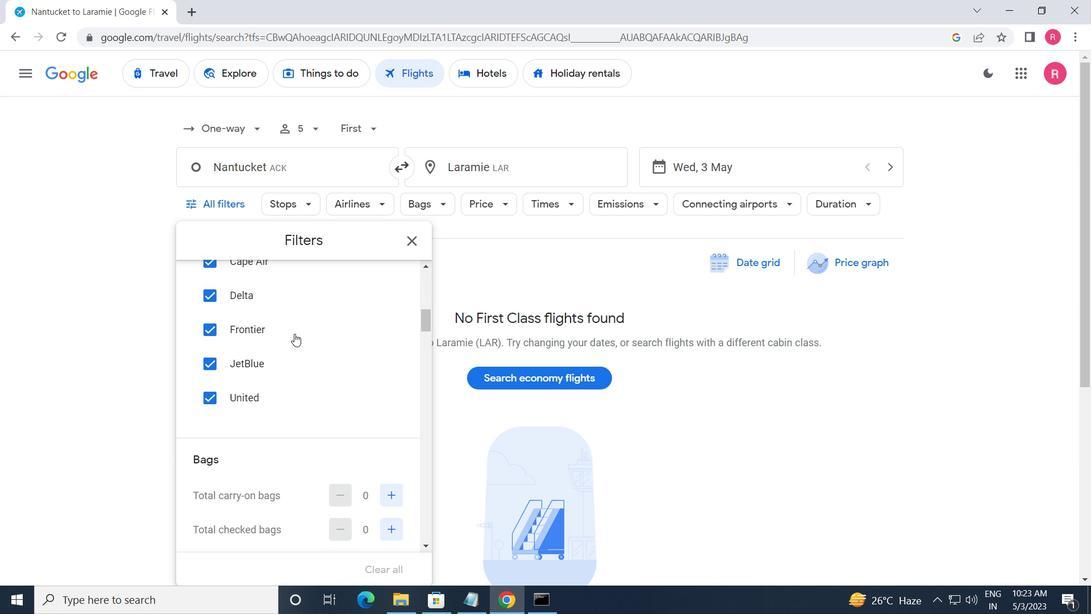 
Action: Mouse moved to (358, 325)
Screenshot: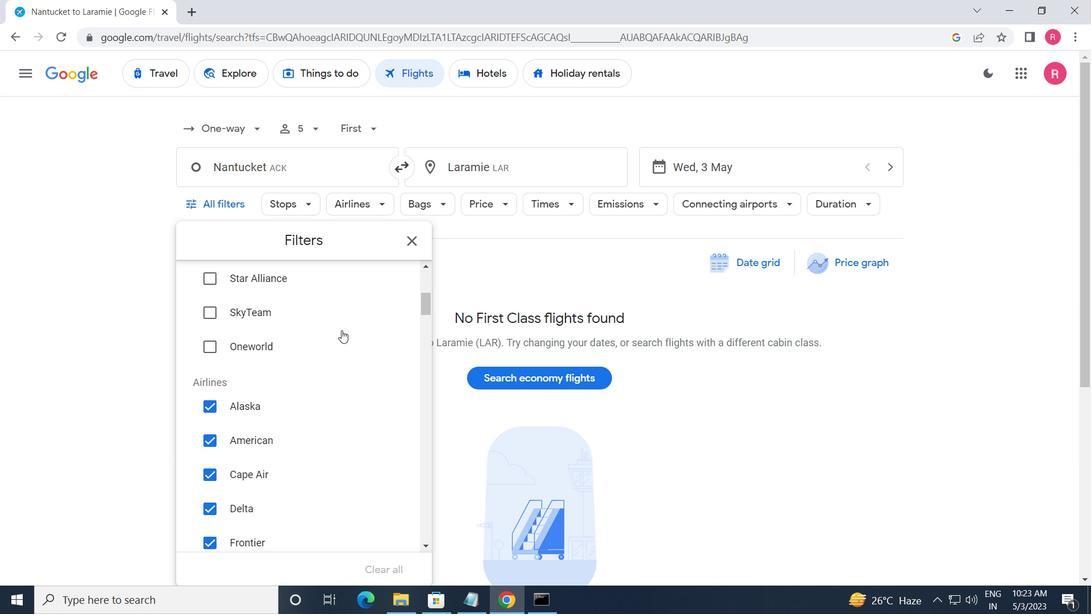 
Action: Mouse scrolled (358, 326) with delta (0, 0)
Screenshot: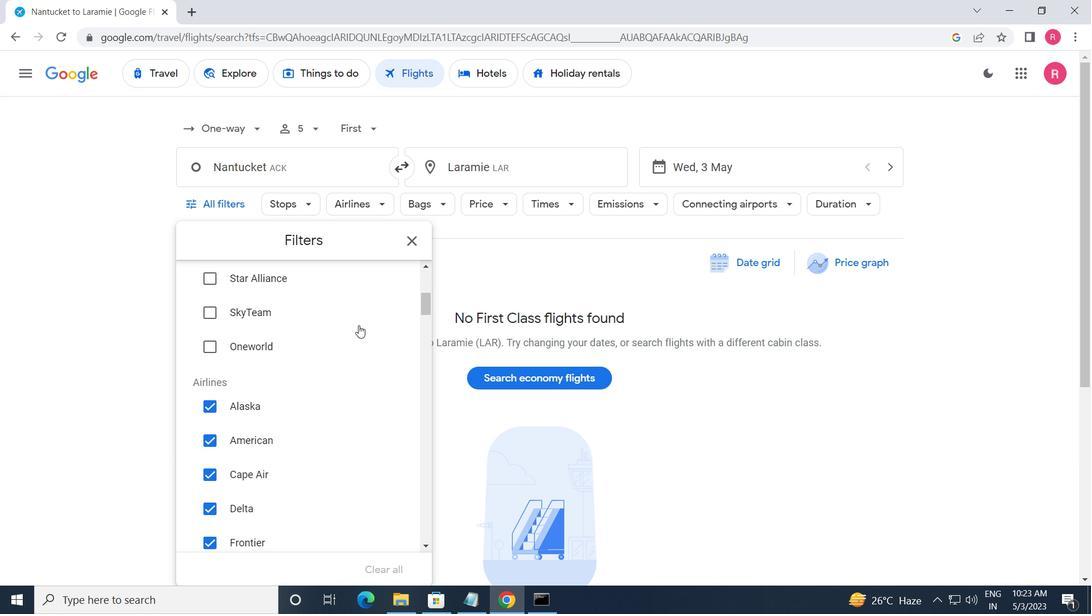
Action: Mouse scrolled (358, 326) with delta (0, 0)
Screenshot: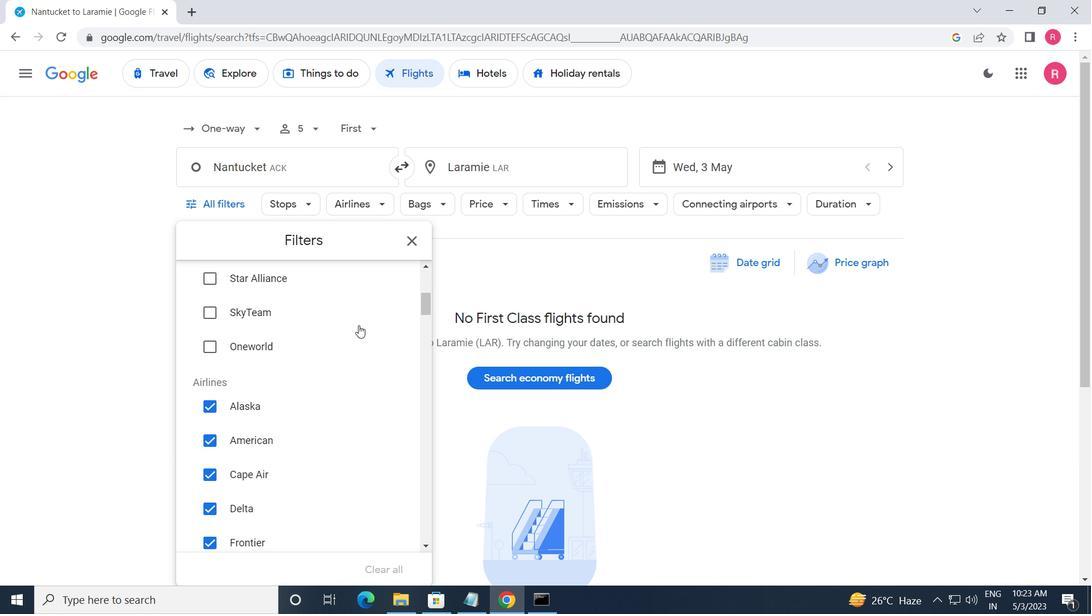 
Action: Mouse moved to (388, 362)
Screenshot: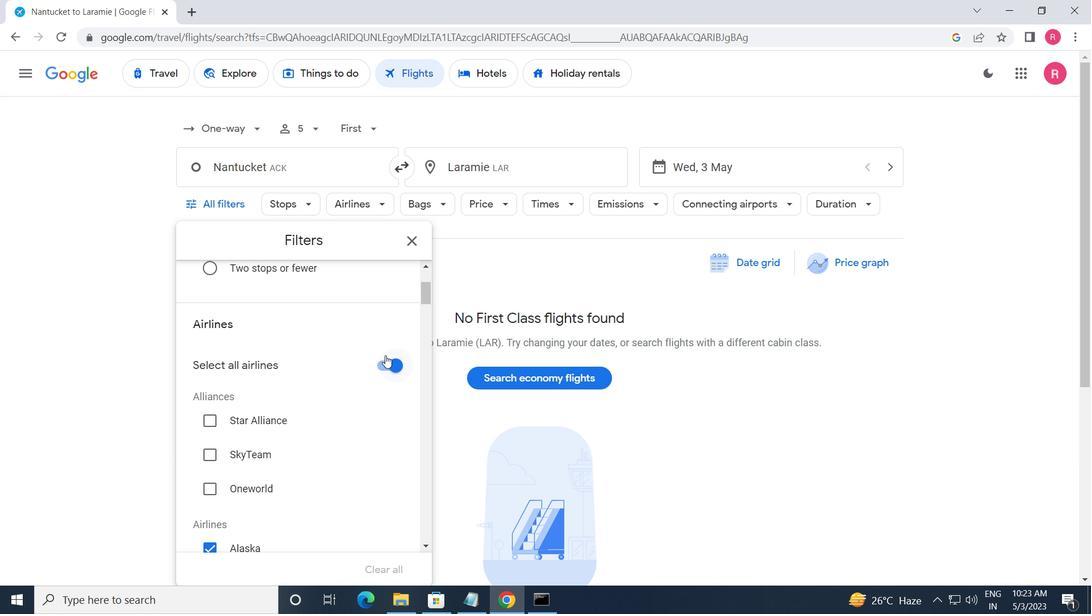 
Action: Mouse pressed left at (388, 362)
Screenshot: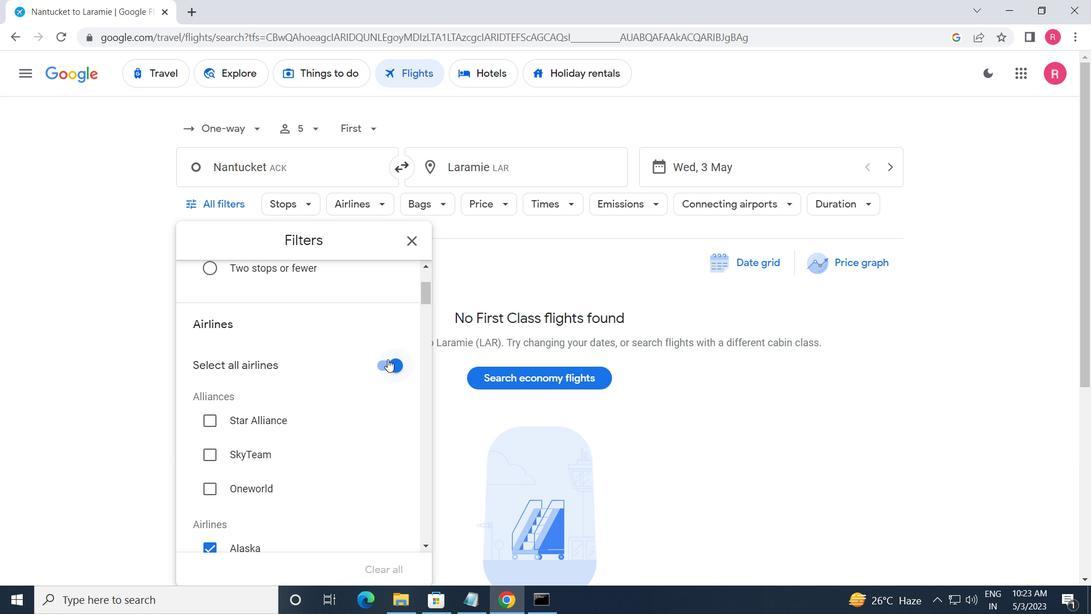 
Action: Mouse moved to (353, 381)
Screenshot: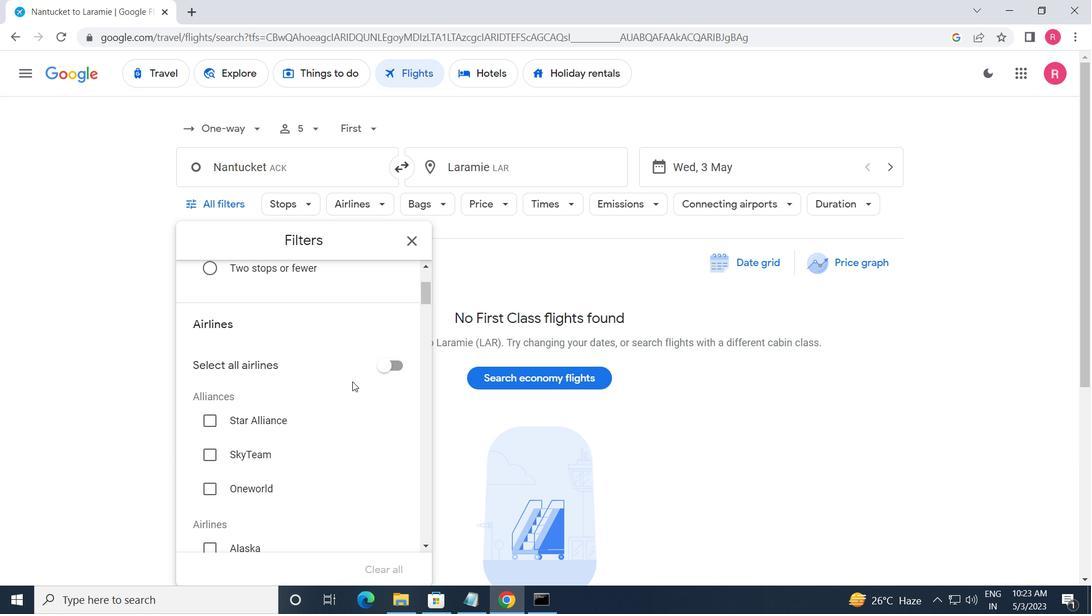 
Action: Mouse scrolled (353, 380) with delta (0, 0)
Screenshot: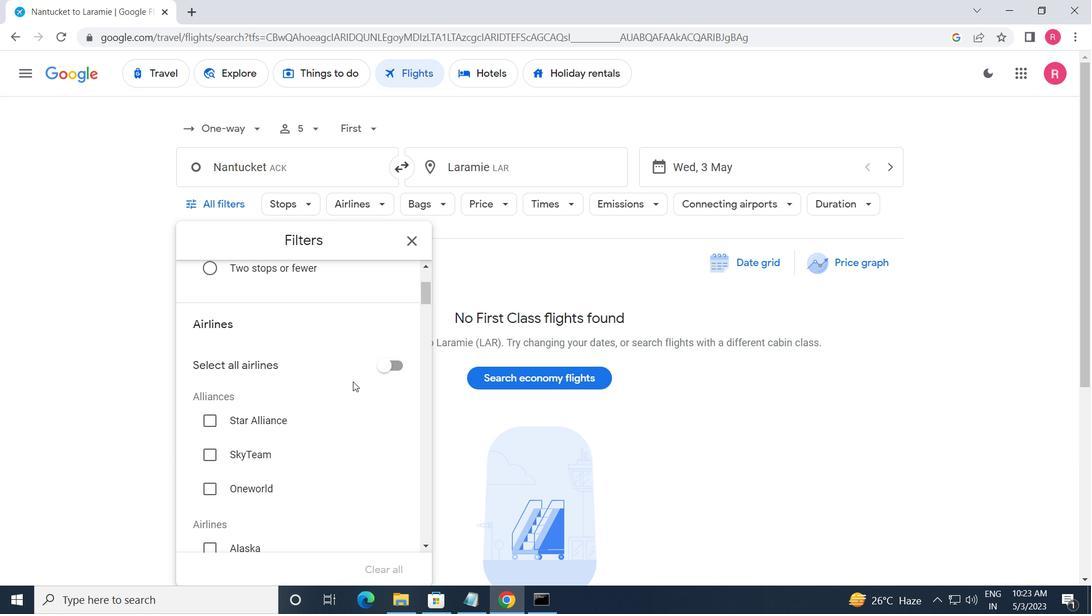 
Action: Mouse scrolled (353, 380) with delta (0, 0)
Screenshot: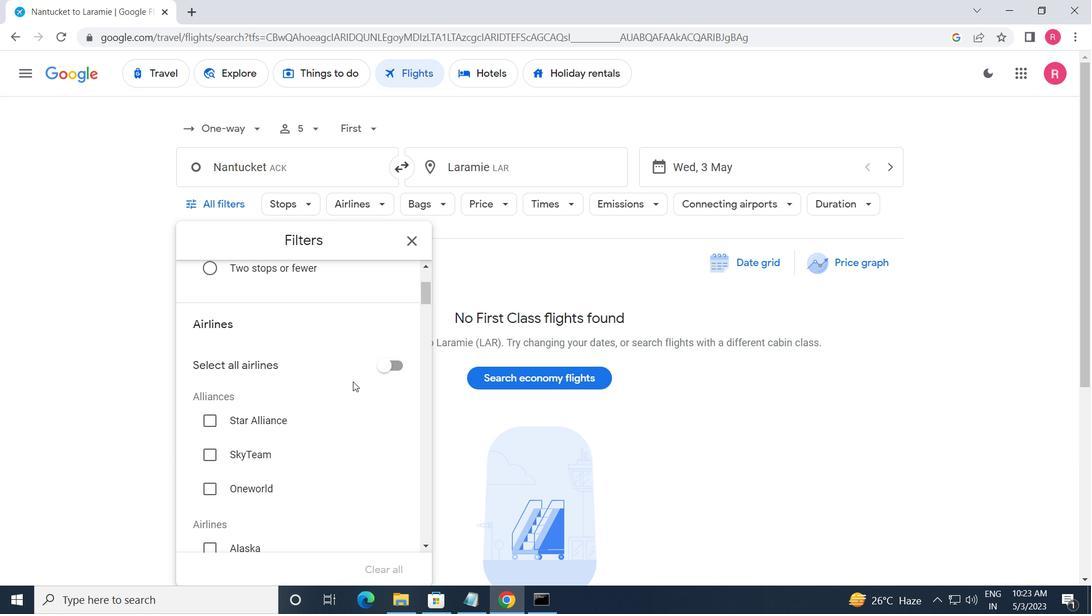 
Action: Mouse scrolled (353, 380) with delta (0, 0)
Screenshot: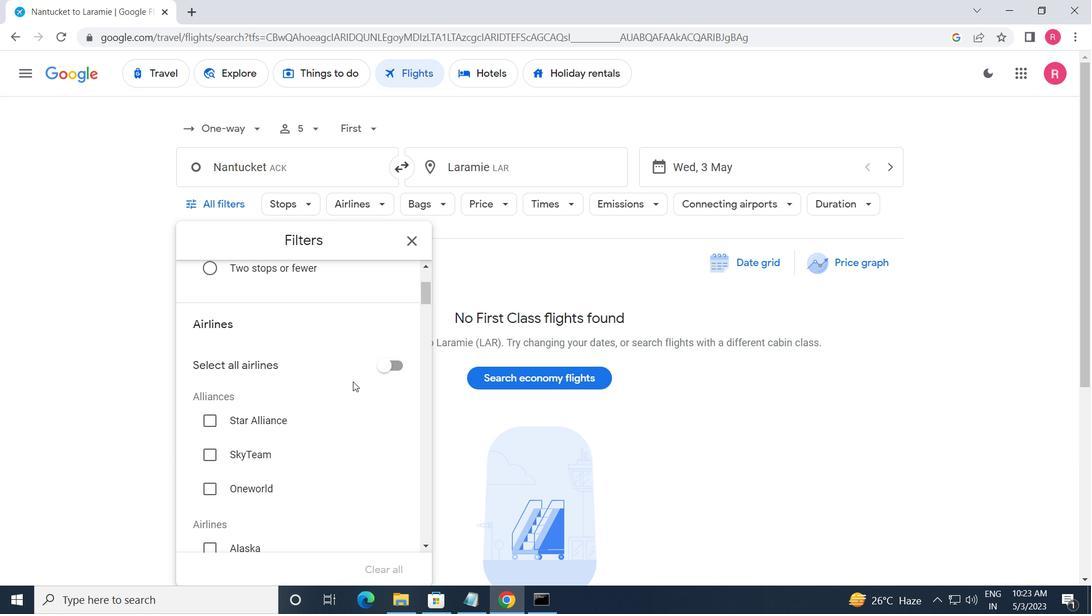 
Action: Mouse scrolled (353, 380) with delta (0, 0)
Screenshot: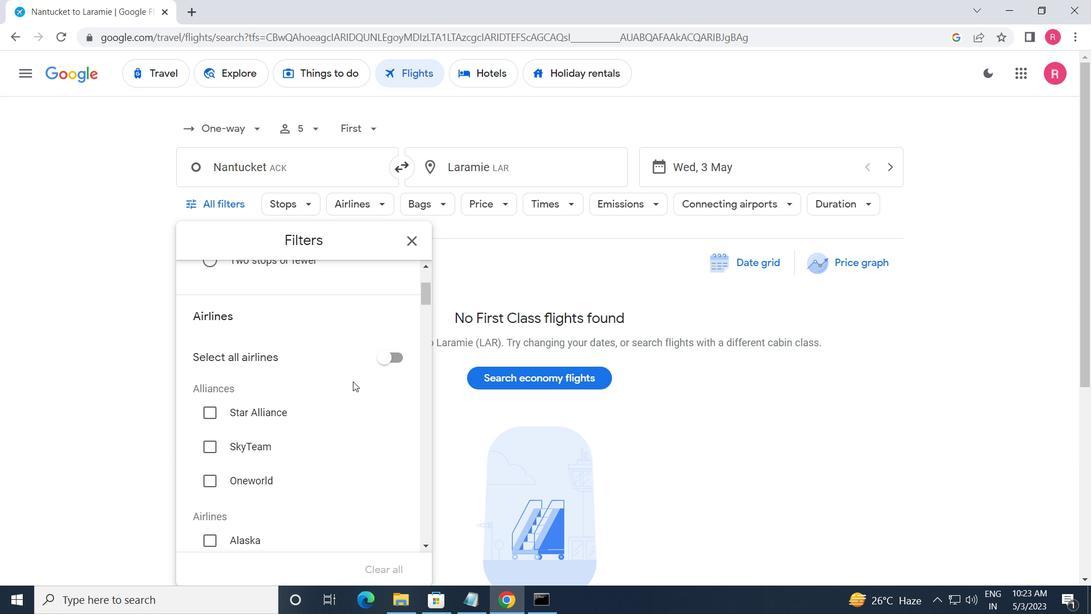 
Action: Mouse scrolled (353, 380) with delta (0, 0)
Screenshot: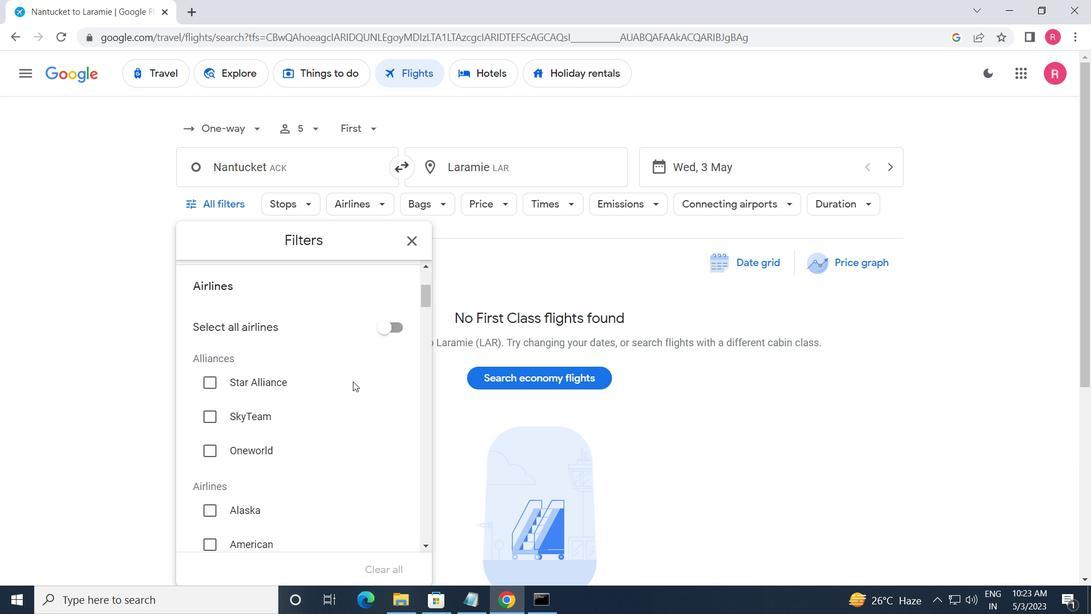 
Action: Mouse scrolled (353, 380) with delta (0, 0)
Screenshot: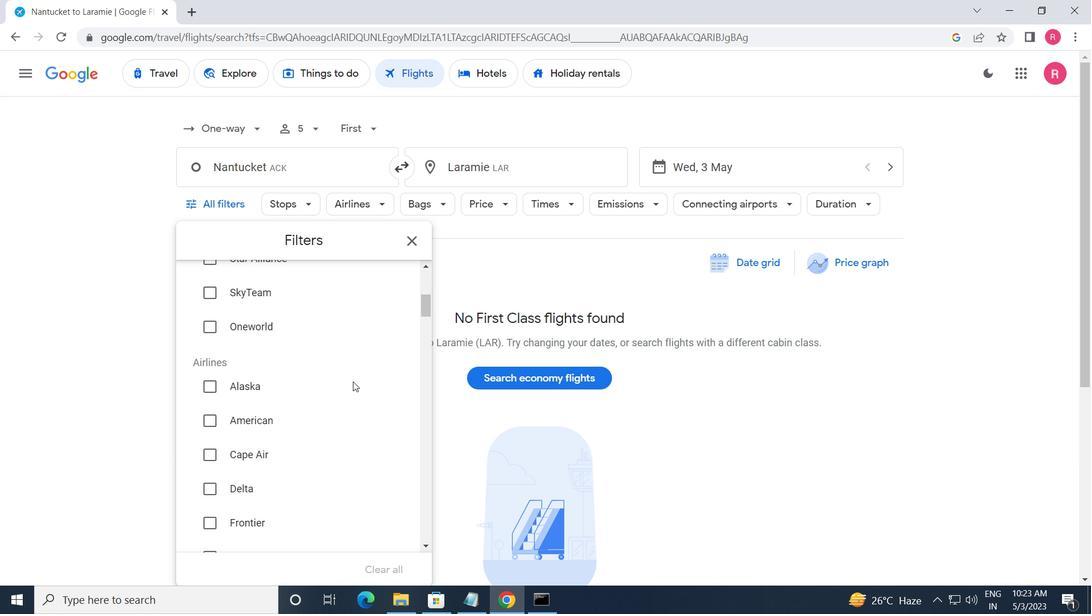 
Action: Mouse moved to (390, 422)
Screenshot: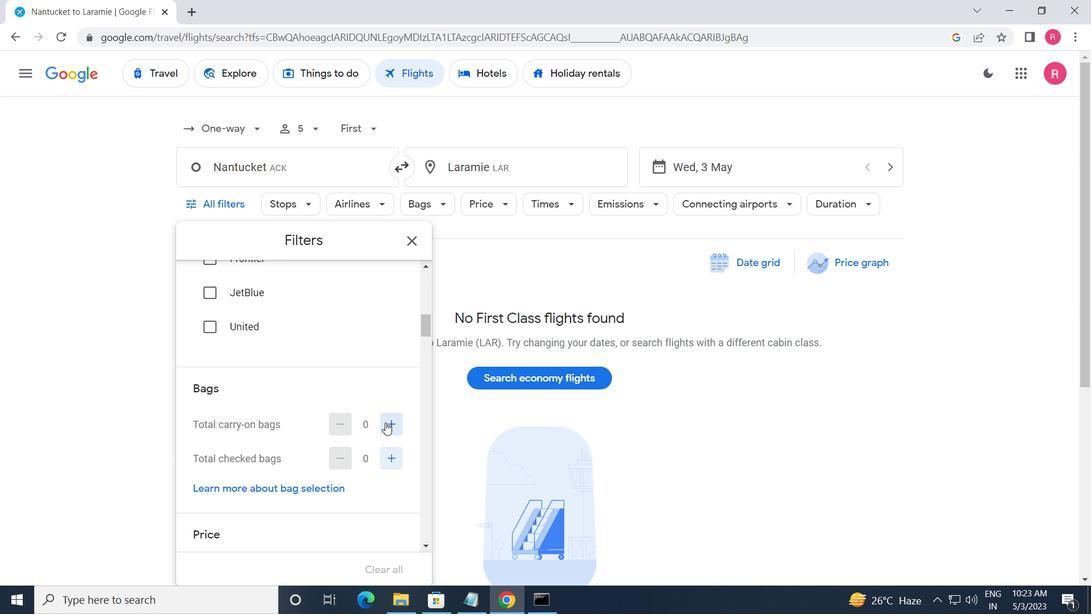 
Action: Mouse pressed left at (390, 422)
Screenshot: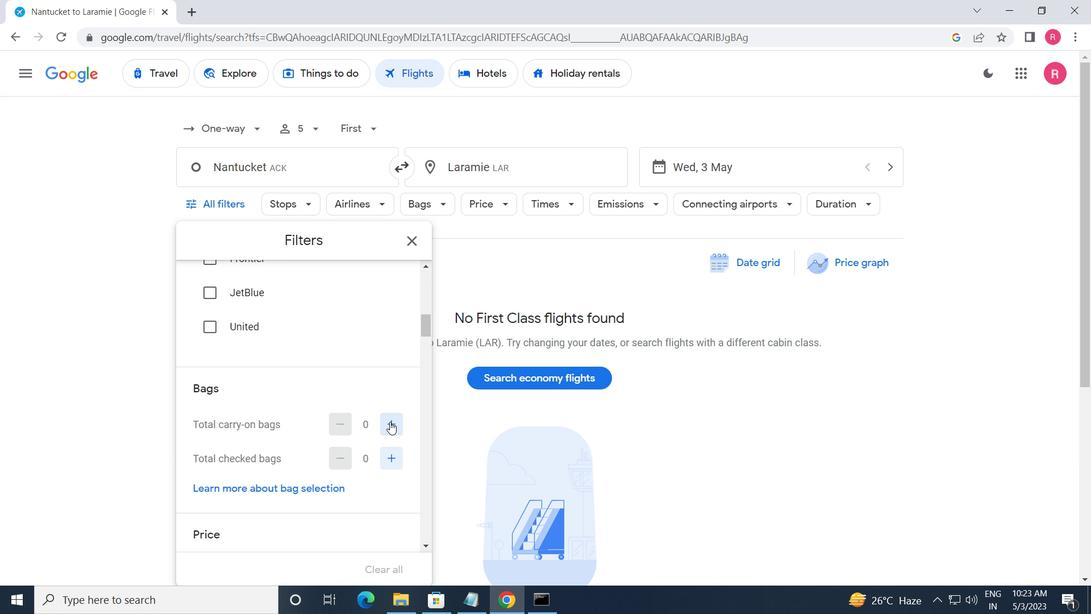 
Action: Mouse moved to (391, 461)
Screenshot: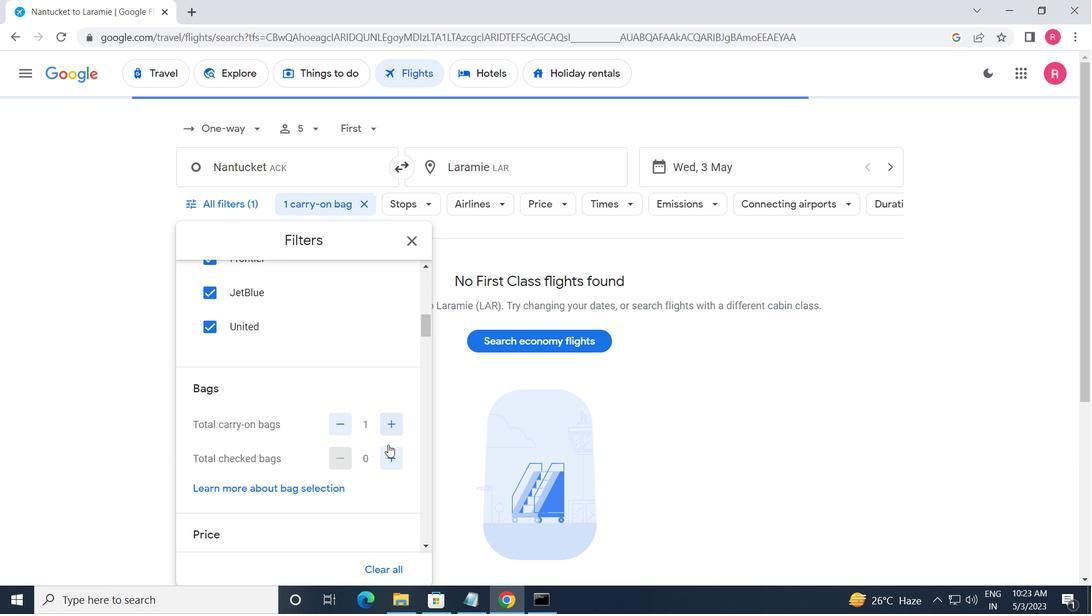 
Action: Mouse pressed left at (391, 461)
Screenshot: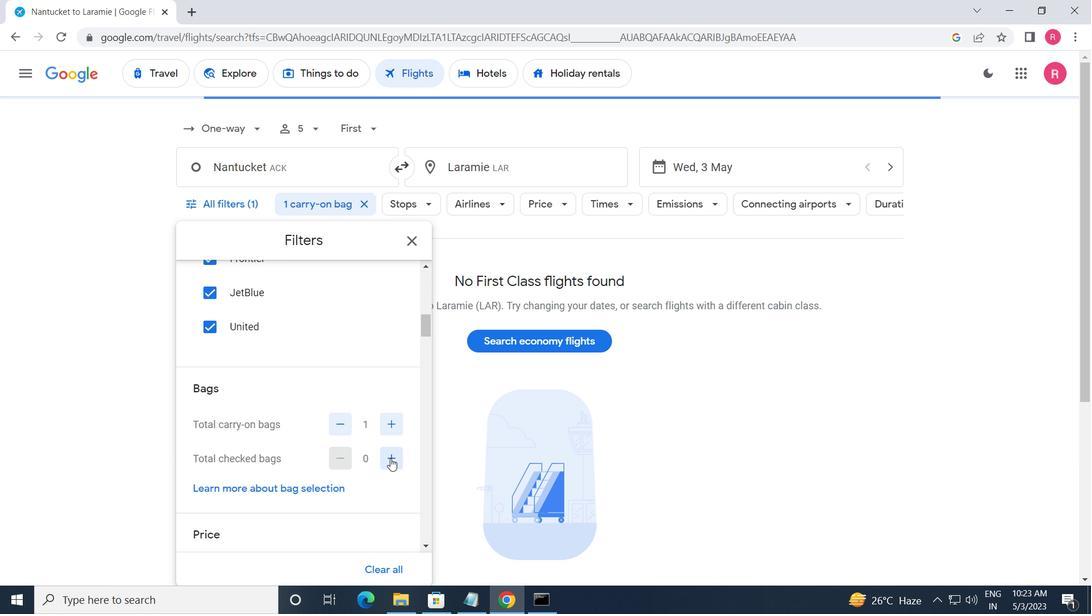 
Action: Mouse pressed left at (391, 461)
Screenshot: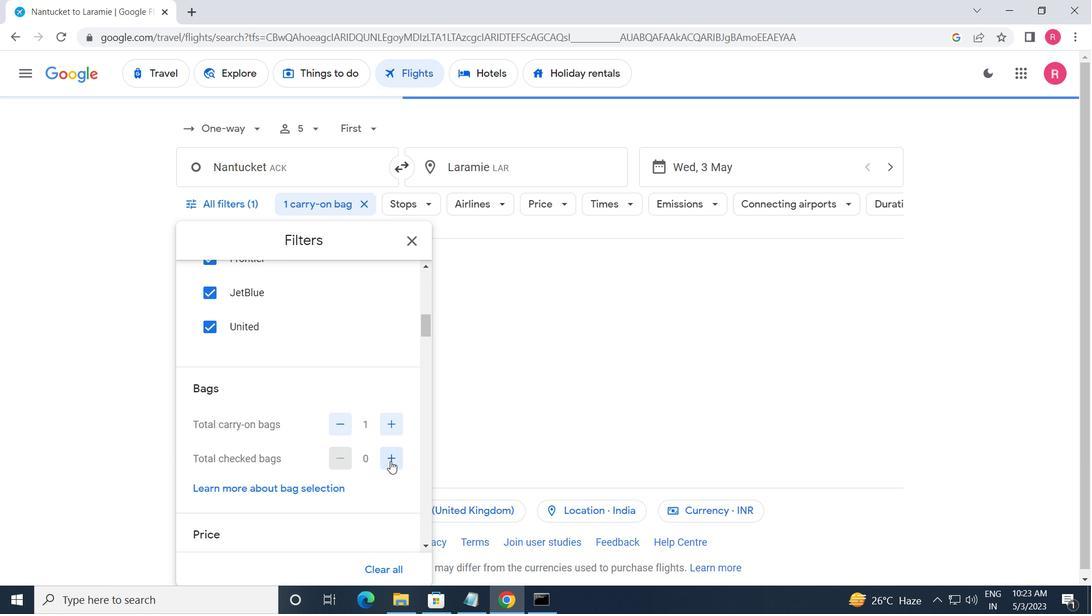 
Action: Mouse moved to (391, 461)
Screenshot: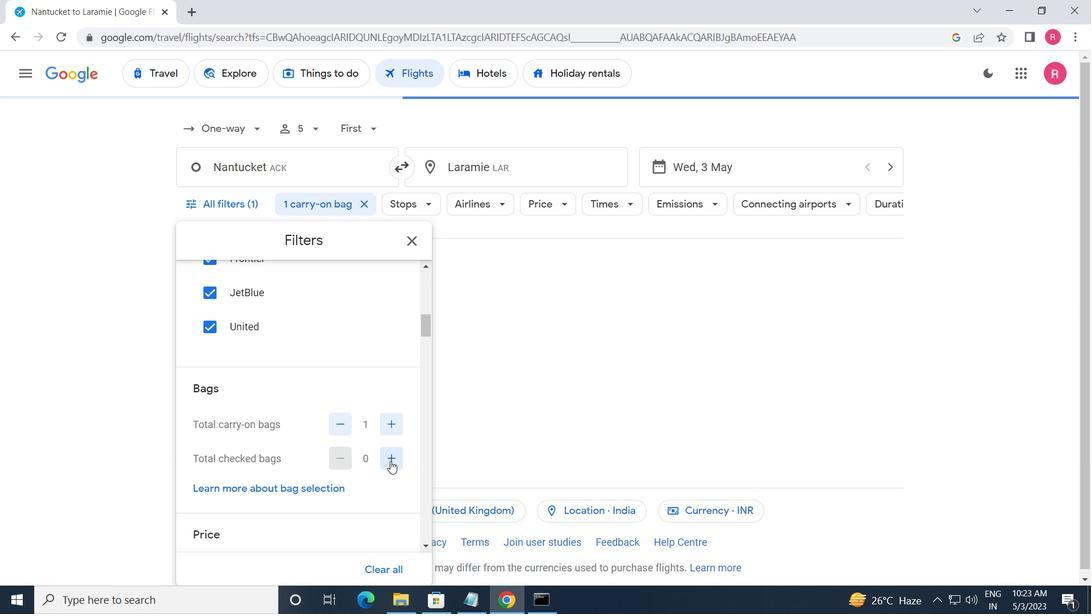 
Action: Mouse pressed left at (391, 461)
Screenshot: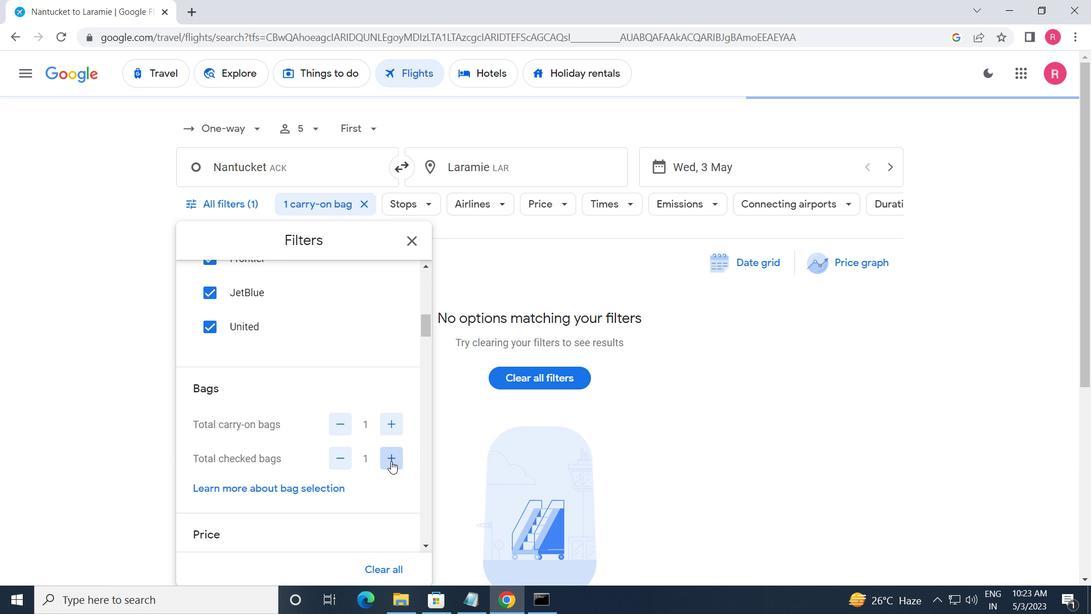 
Action: Mouse pressed left at (391, 461)
Screenshot: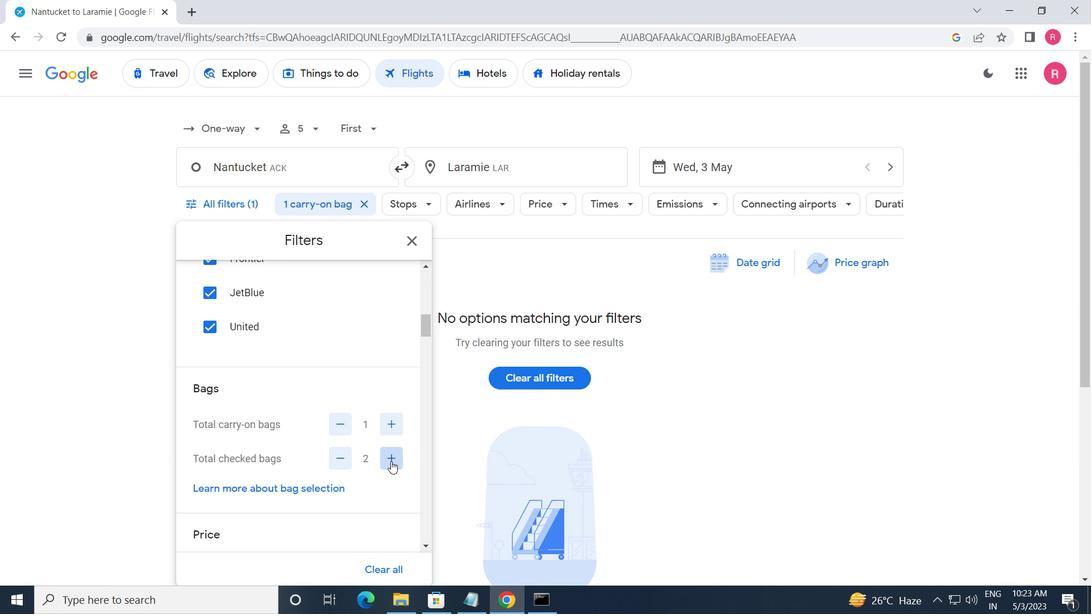 
Action: Mouse pressed left at (391, 461)
Screenshot: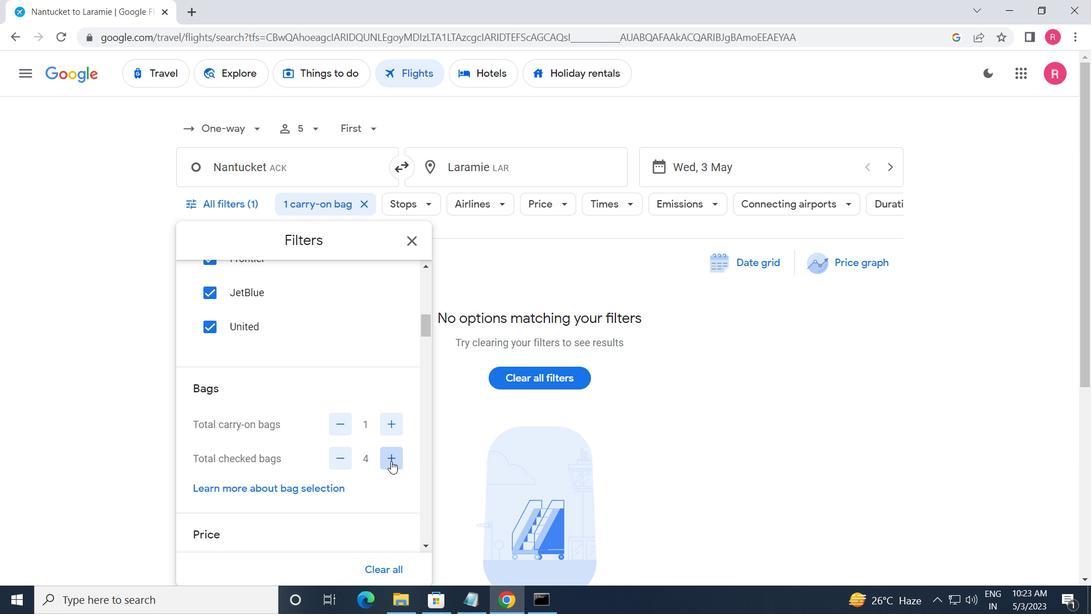 
Action: Mouse moved to (391, 461)
Screenshot: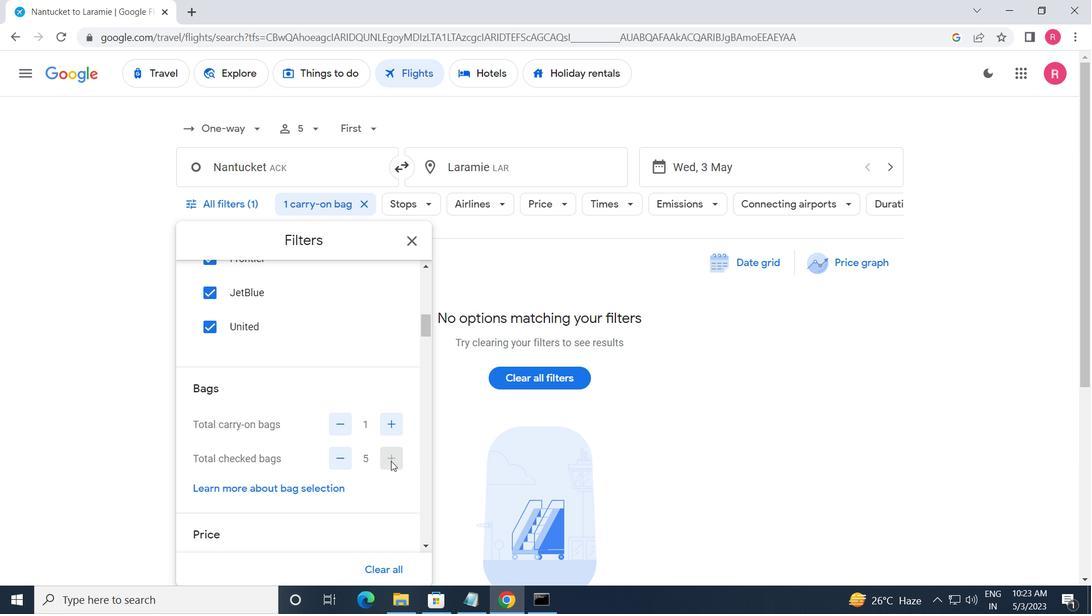 
Action: Mouse scrolled (391, 460) with delta (0, 0)
Screenshot: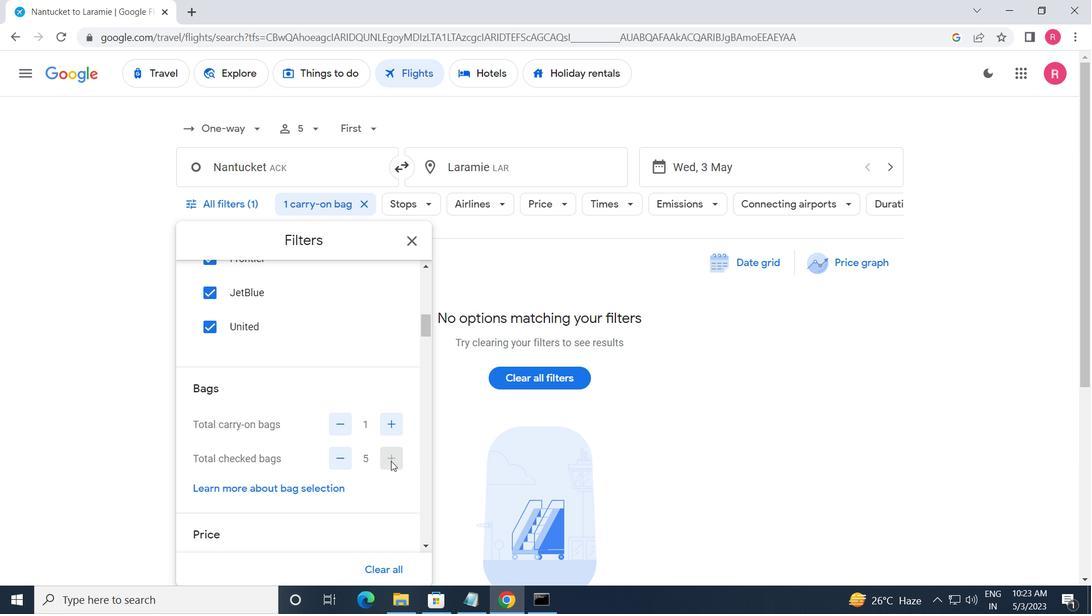 
Action: Mouse scrolled (391, 460) with delta (0, 0)
Screenshot: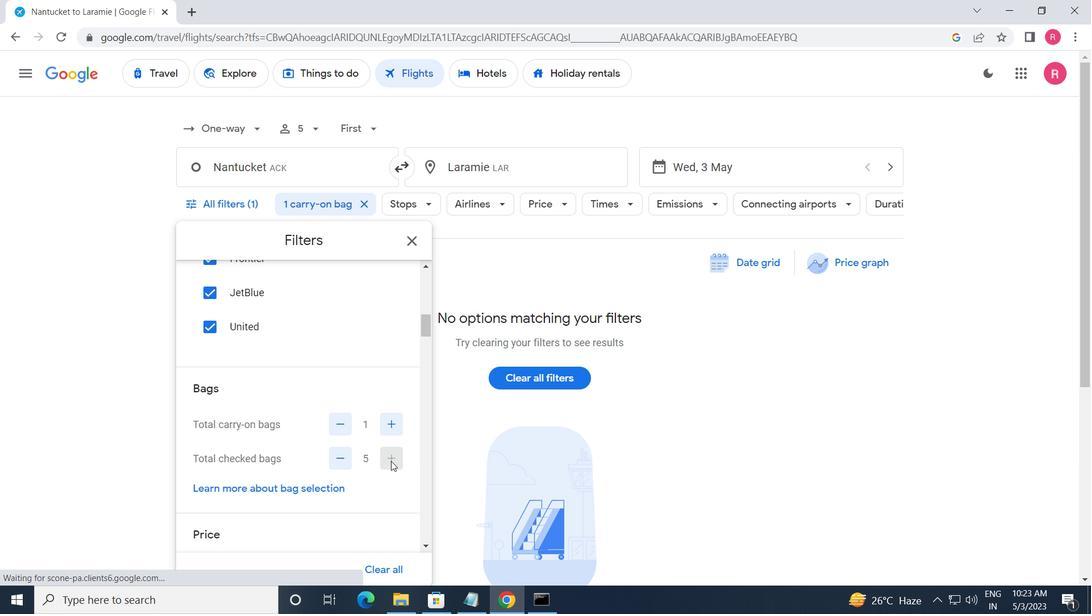
Action: Mouse scrolled (391, 460) with delta (0, 0)
Screenshot: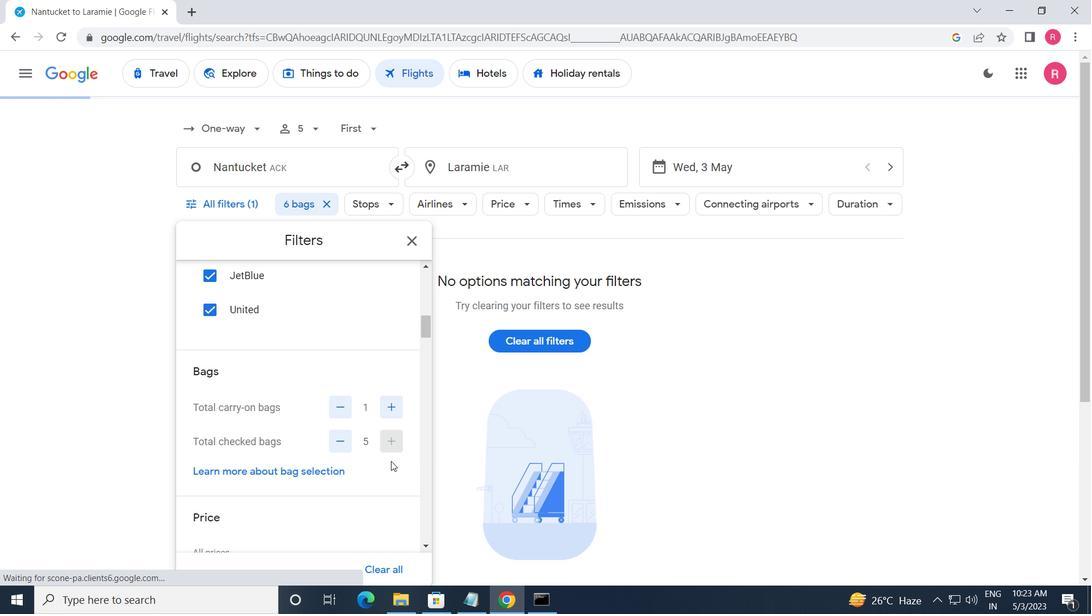 
Action: Mouse moved to (395, 391)
Screenshot: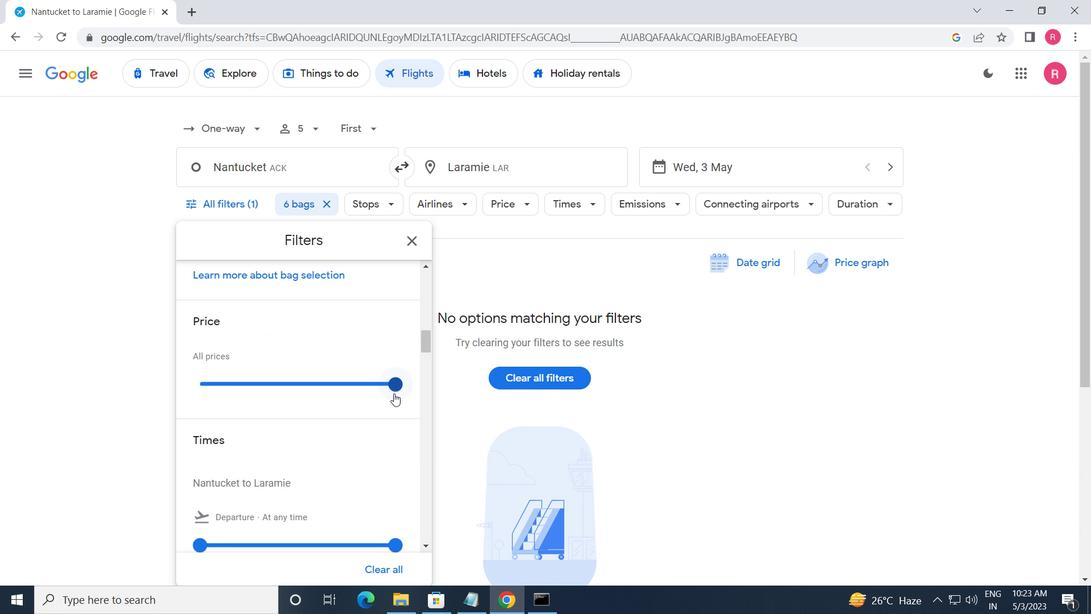 
Action: Mouse pressed left at (395, 391)
Screenshot: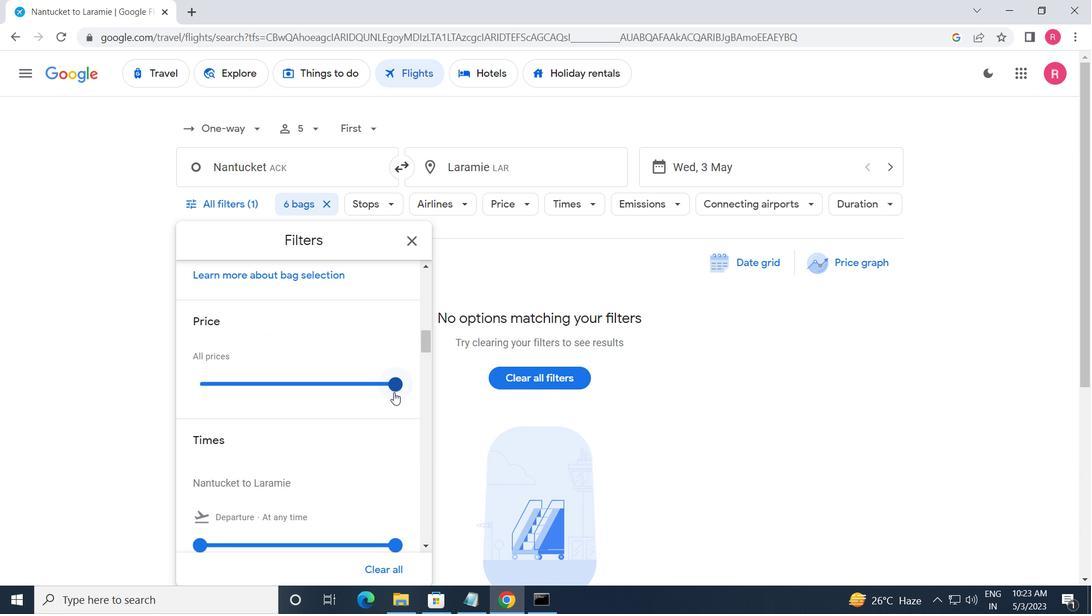 
Action: Mouse moved to (304, 473)
Screenshot: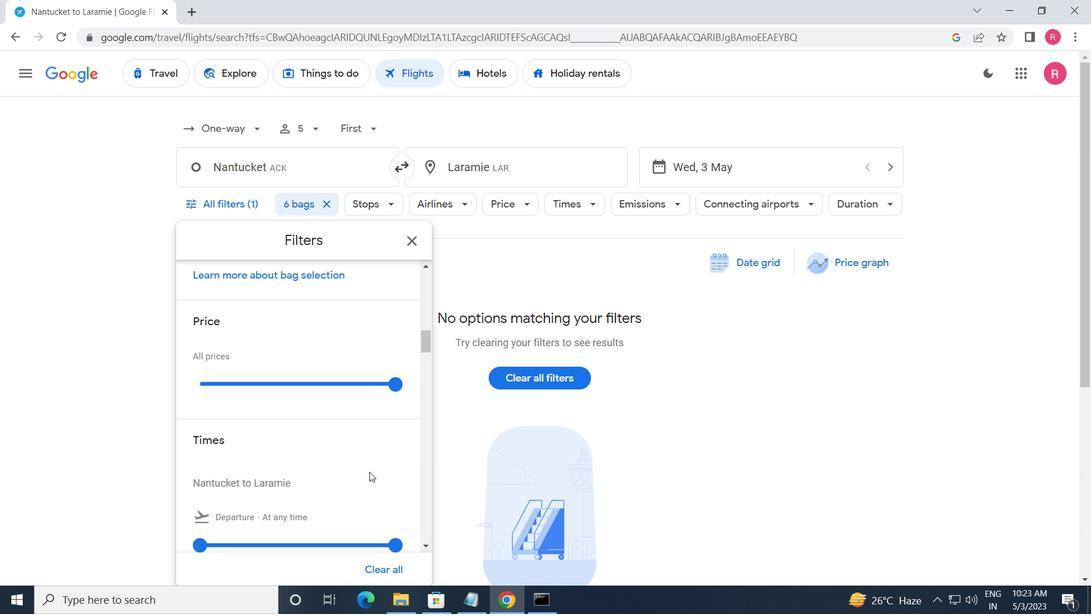 
Action: Mouse scrolled (304, 472) with delta (0, 0)
Screenshot: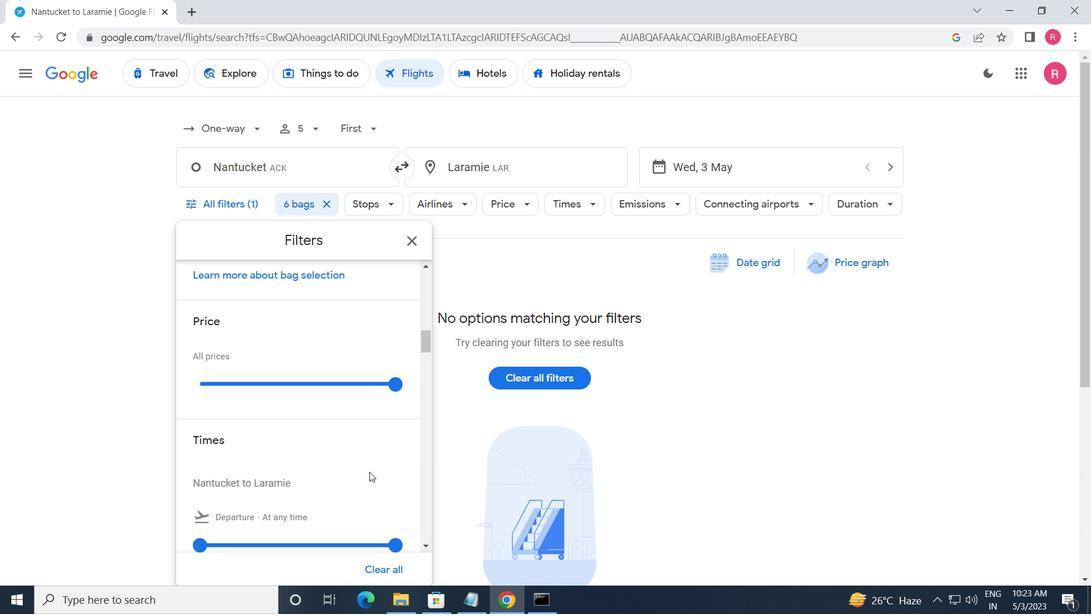 
Action: Mouse moved to (197, 478)
Screenshot: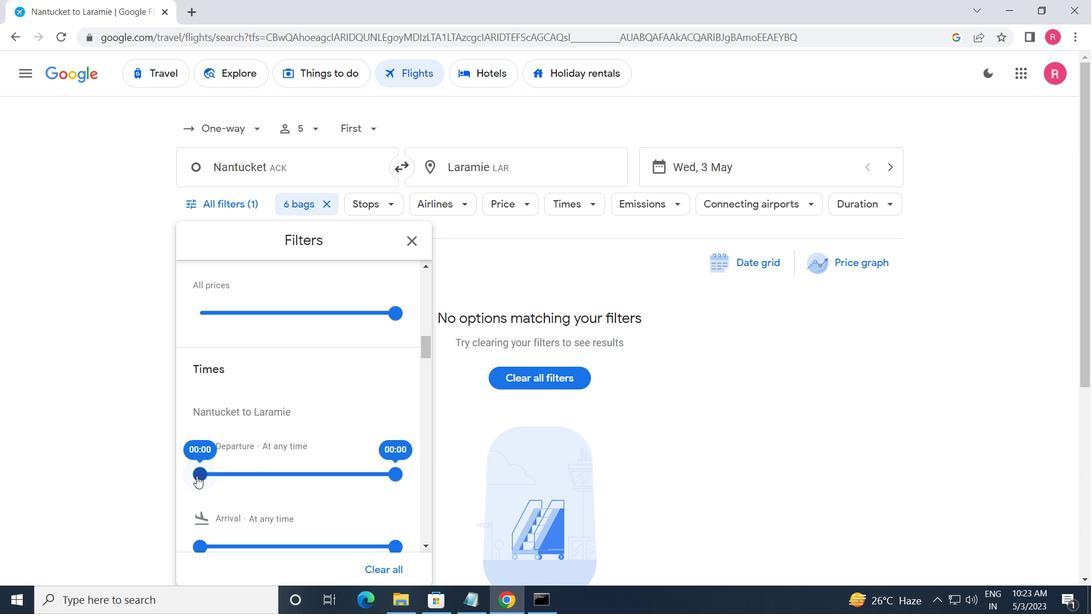 
Action: Mouse pressed left at (197, 478)
Screenshot: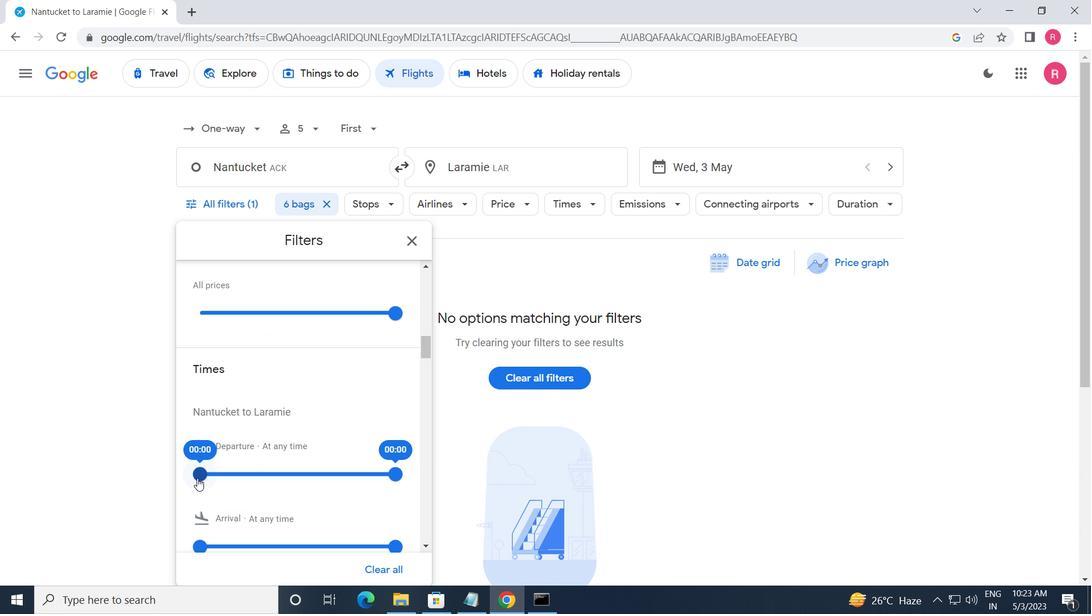 
Action: Mouse moved to (396, 477)
Screenshot: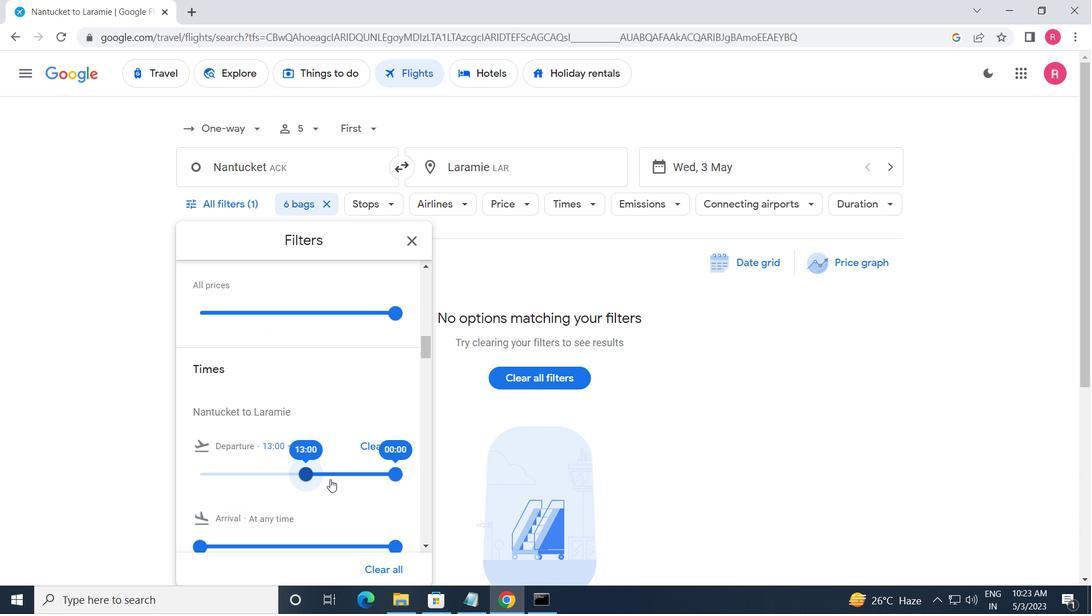 
Action: Mouse pressed left at (396, 477)
Screenshot: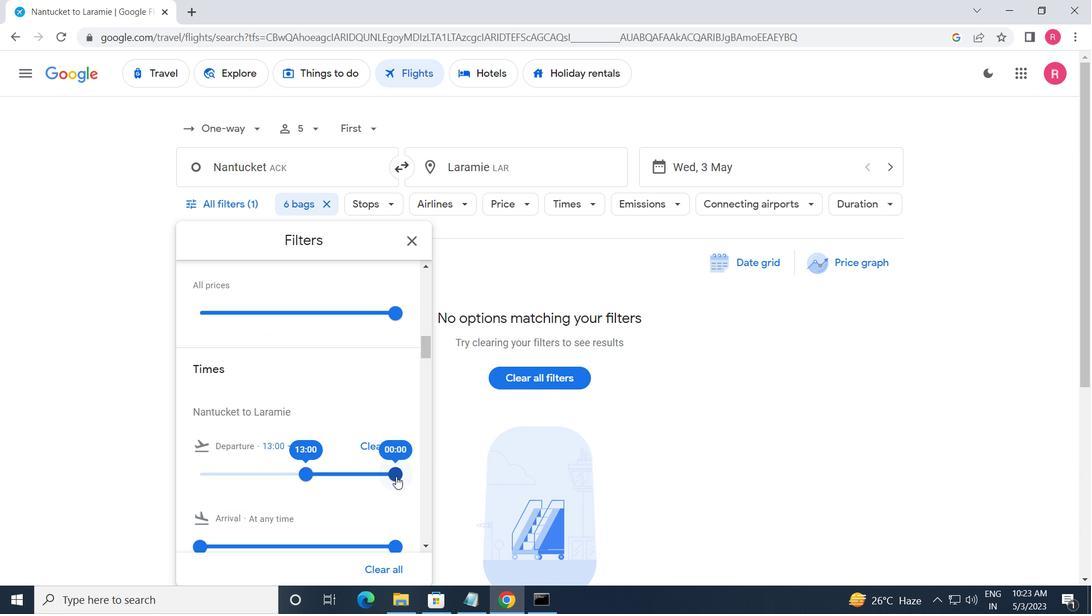 
Action: Mouse moved to (402, 233)
Screenshot: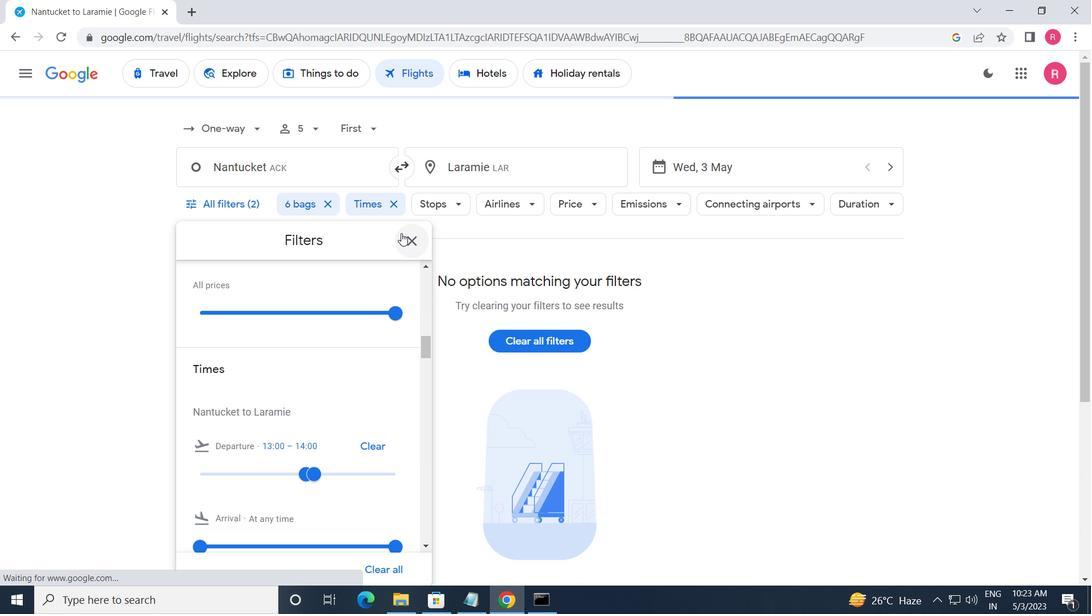 
Action: Mouse pressed left at (402, 233)
Screenshot: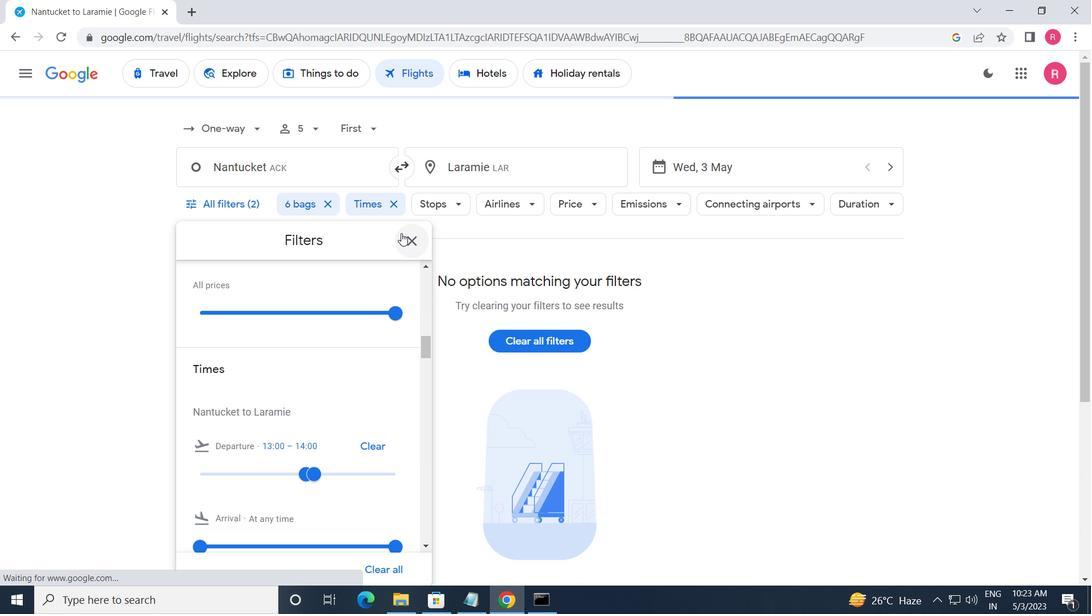 
Action: Mouse moved to (378, 322)
Screenshot: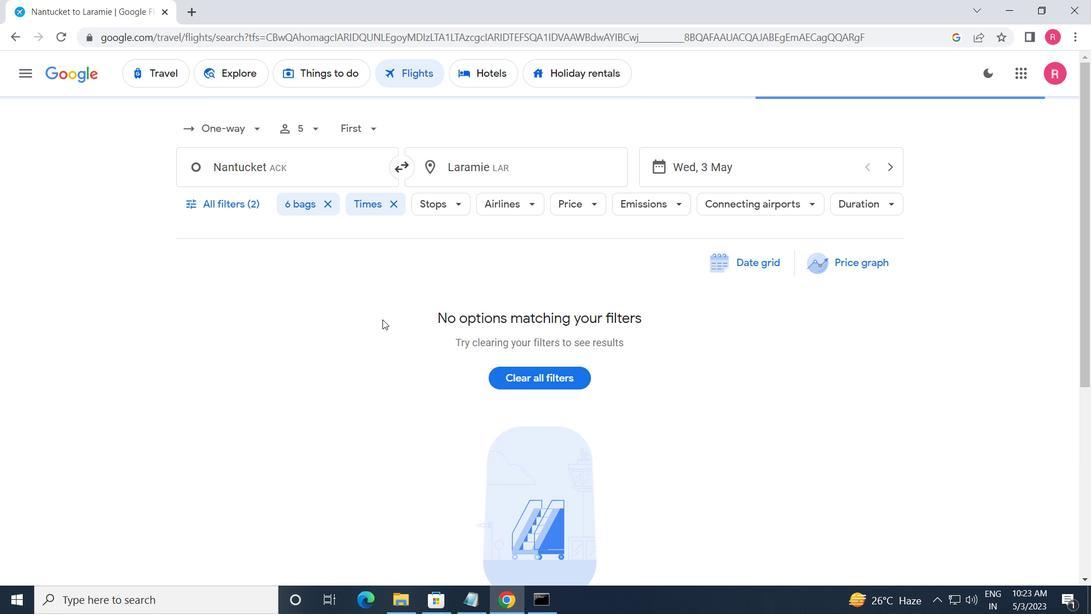 
